 Task: Update the 'Innovation Summit' meeting invitation by adding a table with participant names and email addresses.
Action: Mouse moved to (16, 72)
Screenshot: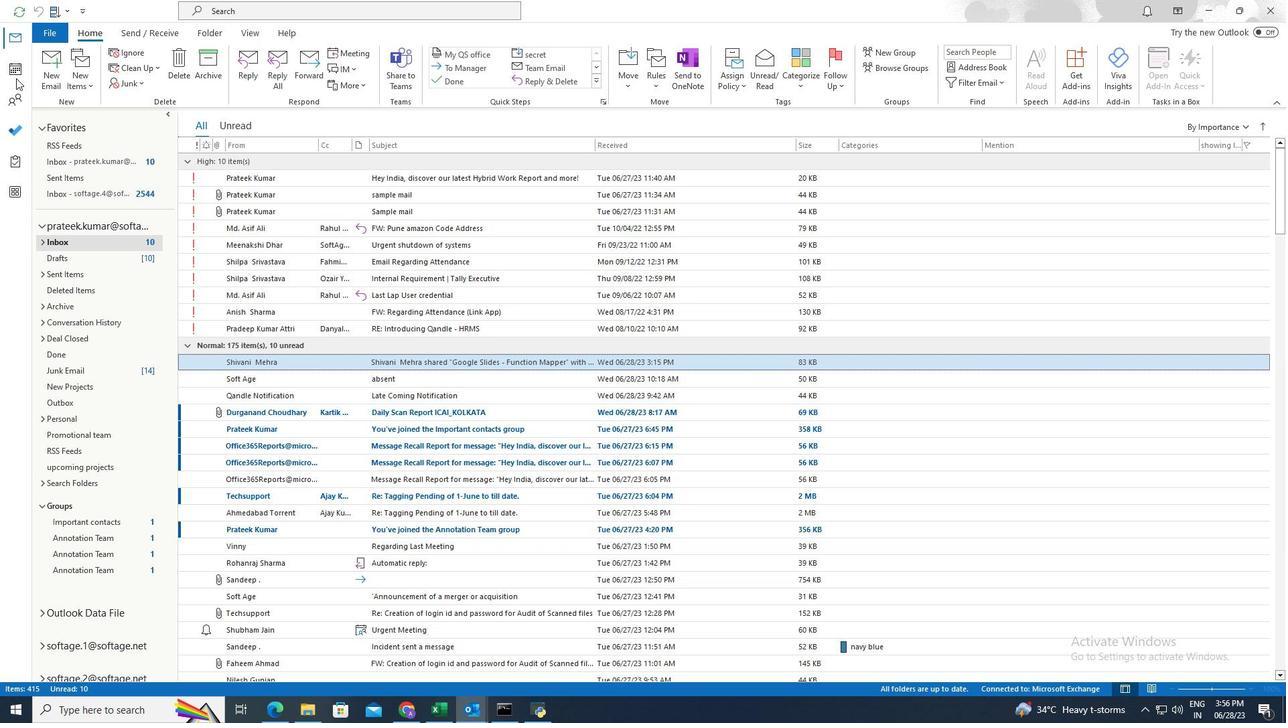 
Action: Mouse pressed left at (16, 72)
Screenshot: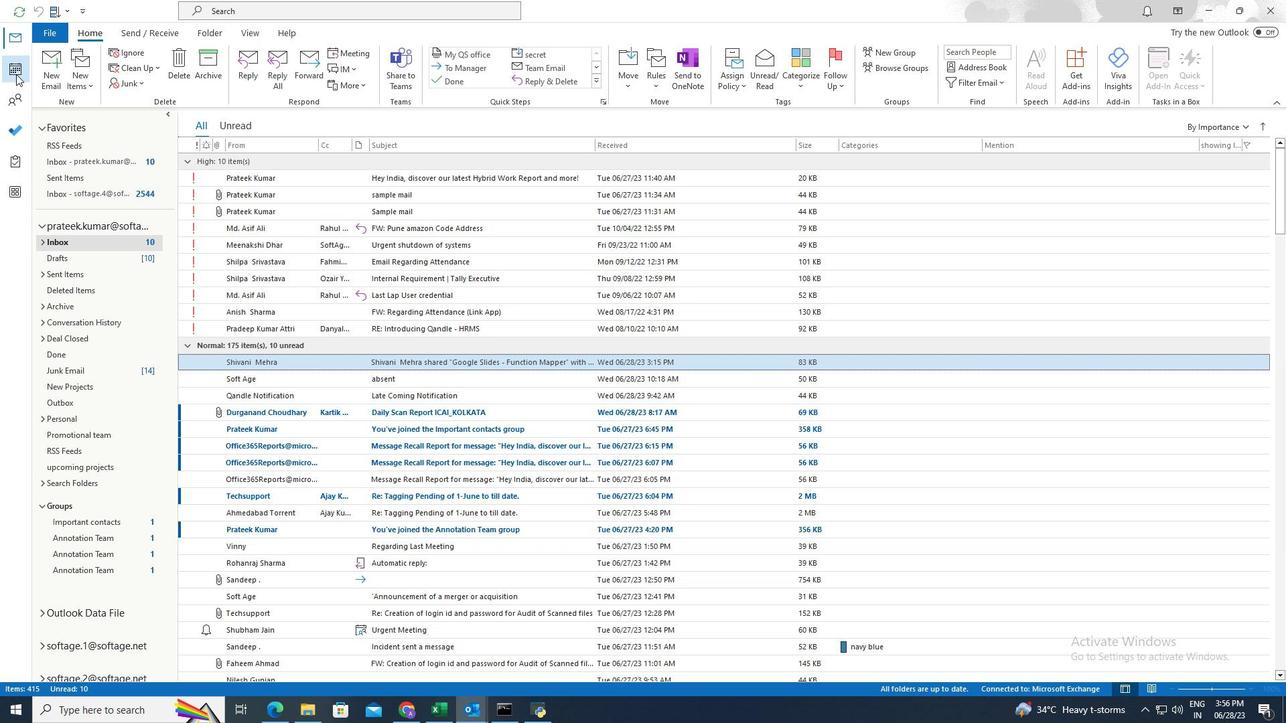 
Action: Mouse moved to (274, 6)
Screenshot: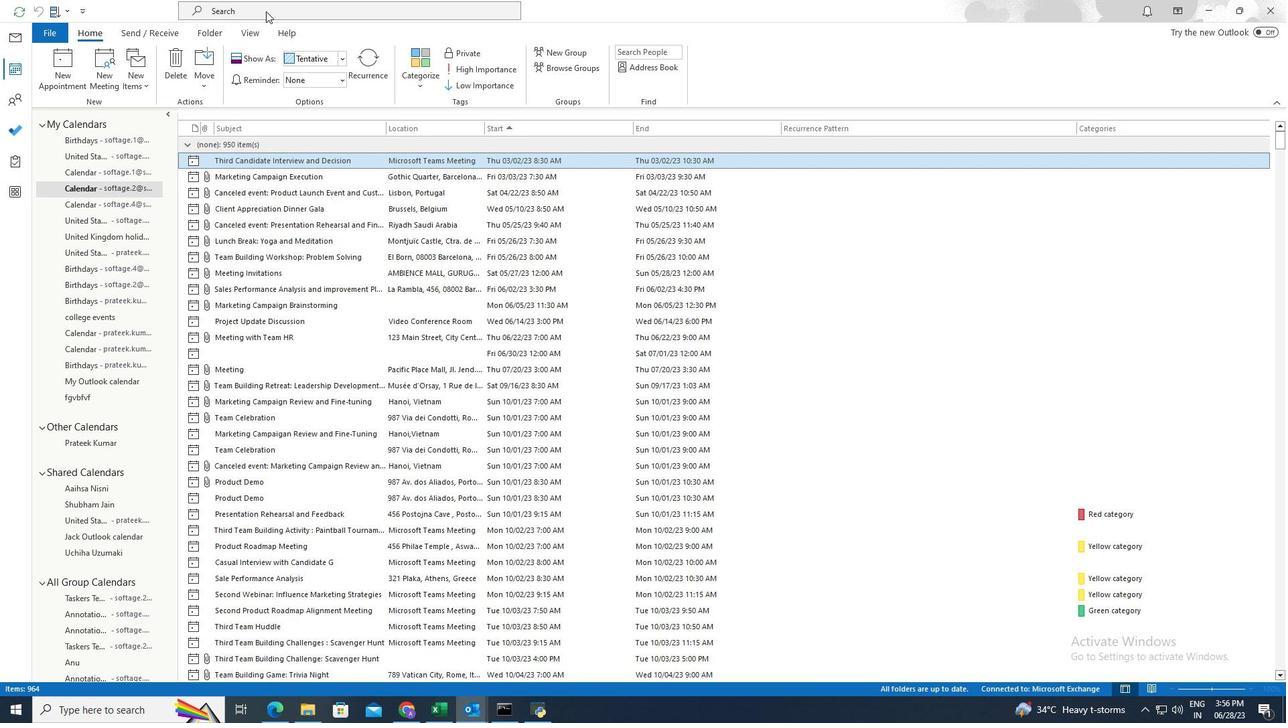 
Action: Mouse pressed left at (274, 6)
Screenshot: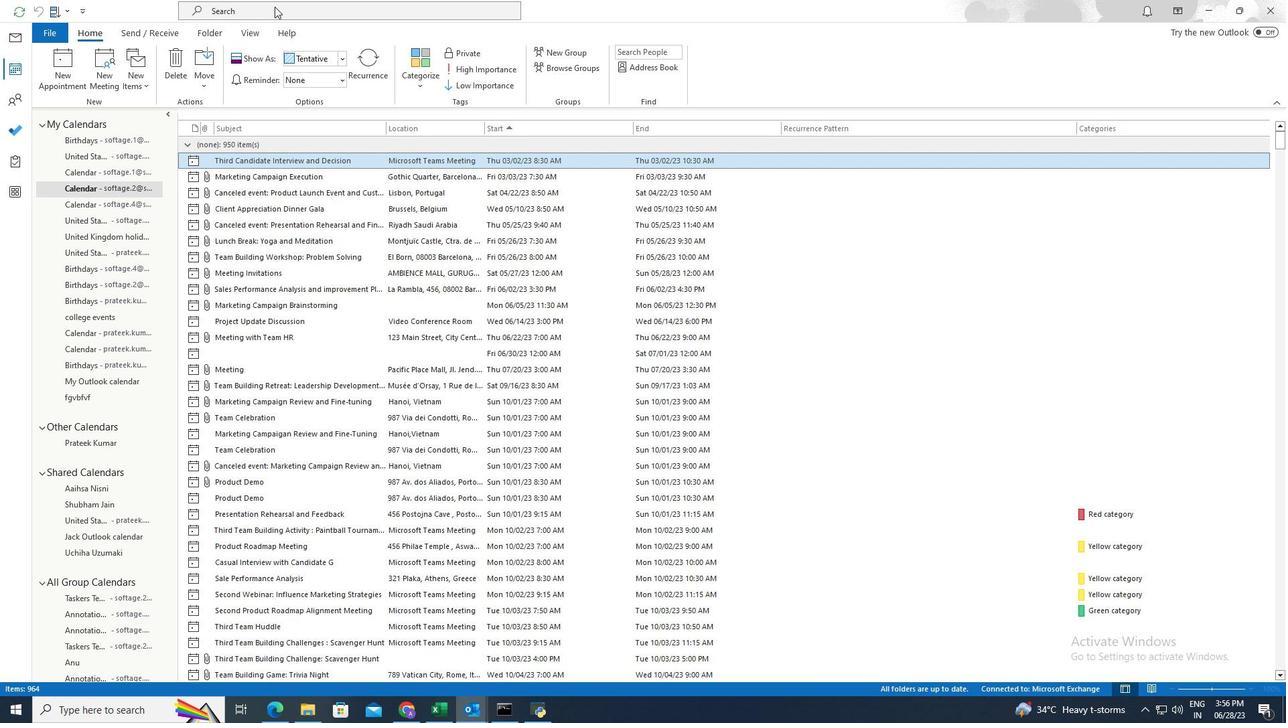 
Action: Mouse moved to (274, 8)
Screenshot: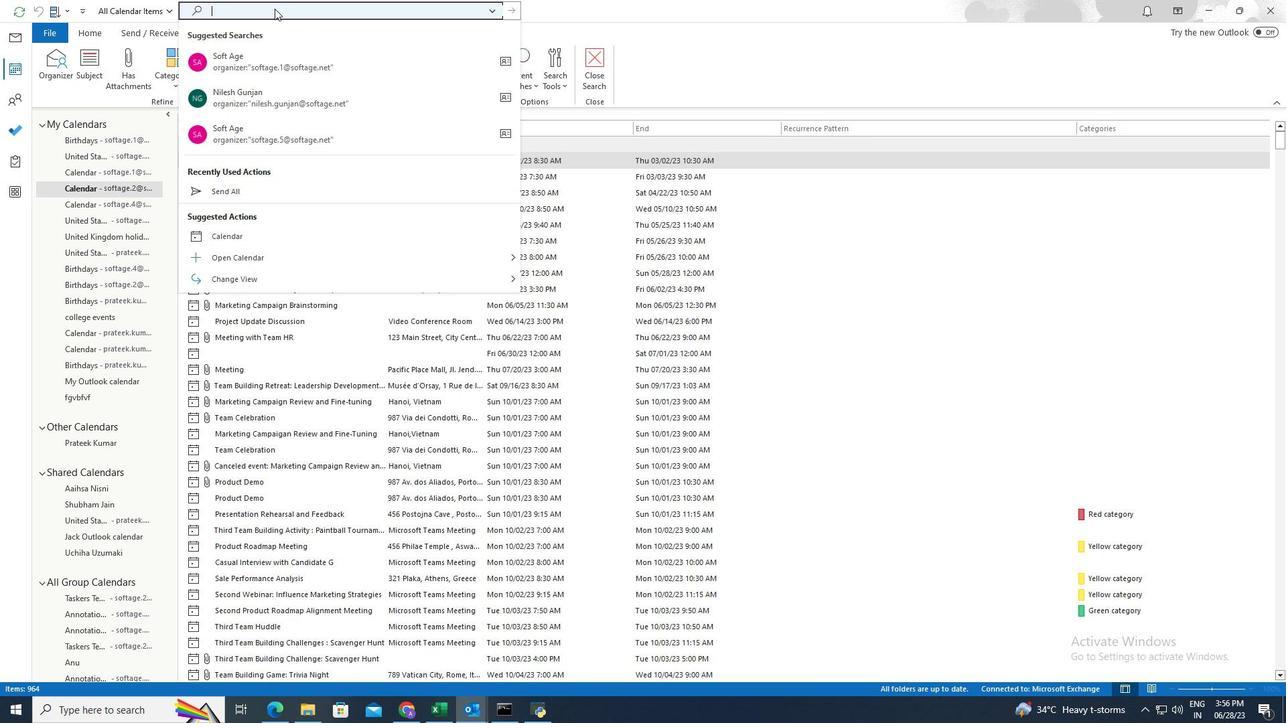 
Action: Key pressed <Key.shift>inn<Key.backspace><Key.backspace><Key.backspace><Key.shift>Innovation<Key.space><Key.shift>Summit<Key.enter>
Screenshot: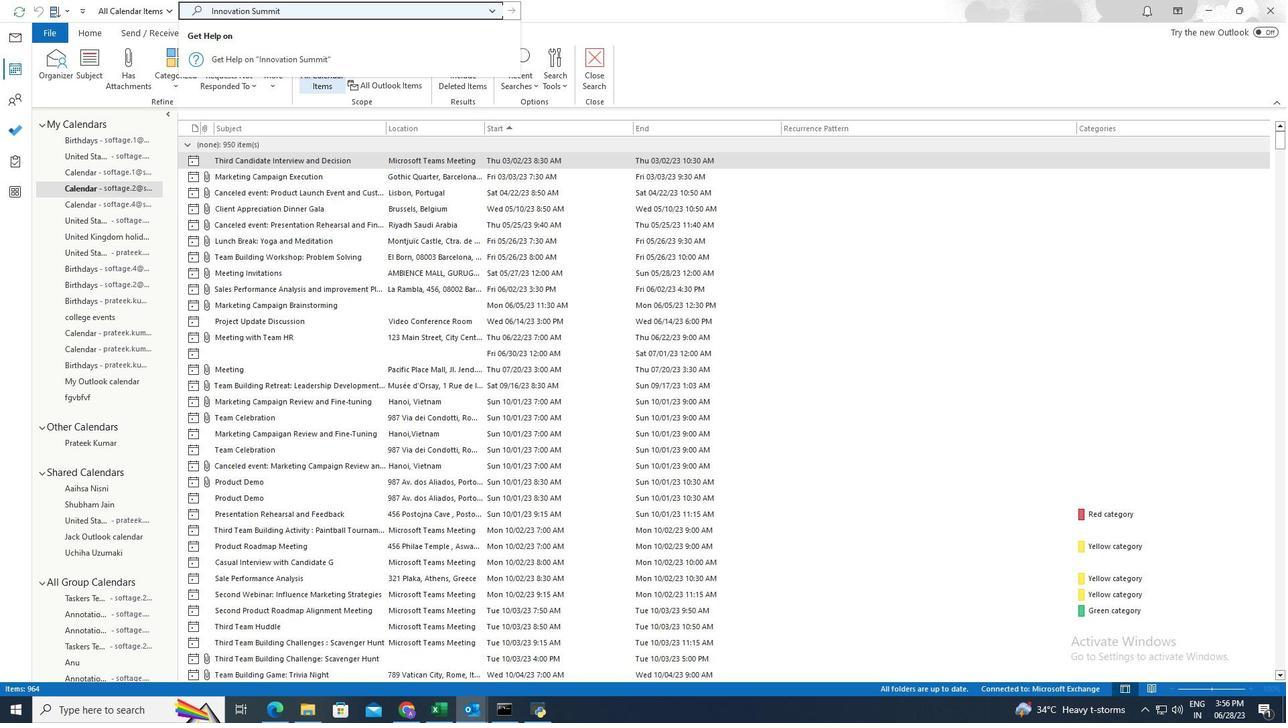 
Action: Mouse moved to (365, 168)
Screenshot: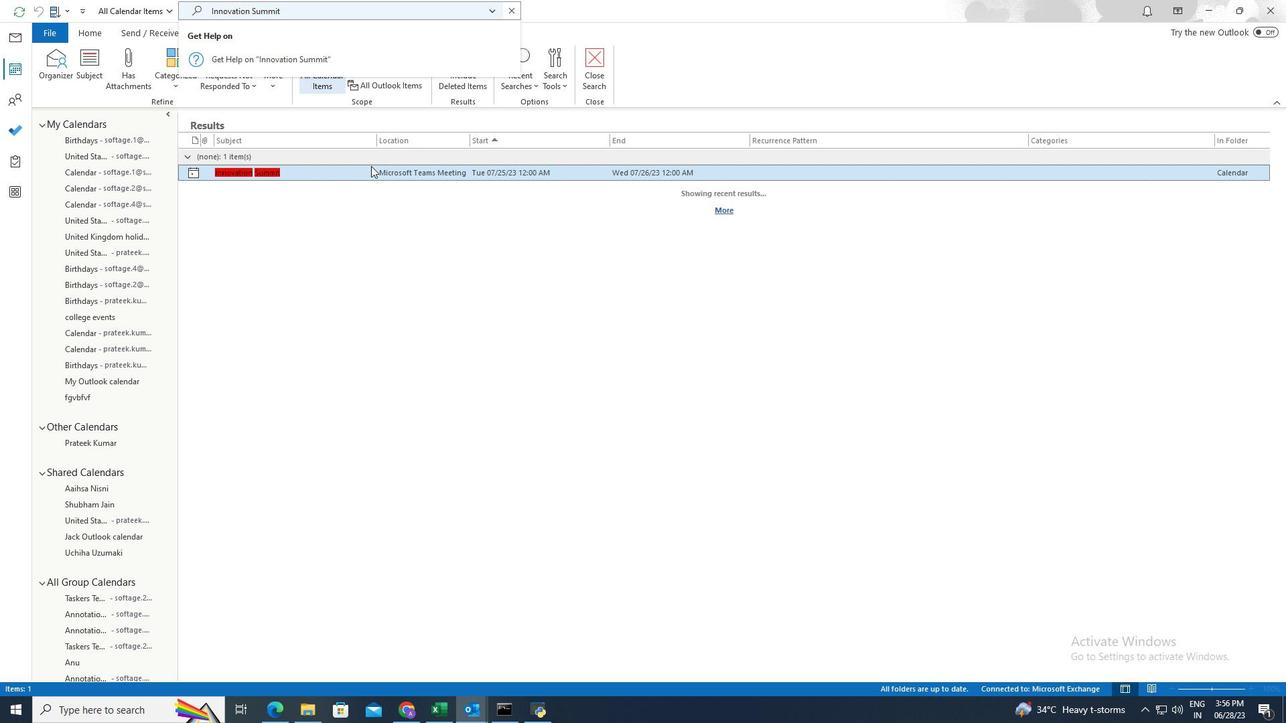 
Action: Mouse pressed left at (365, 168)
Screenshot: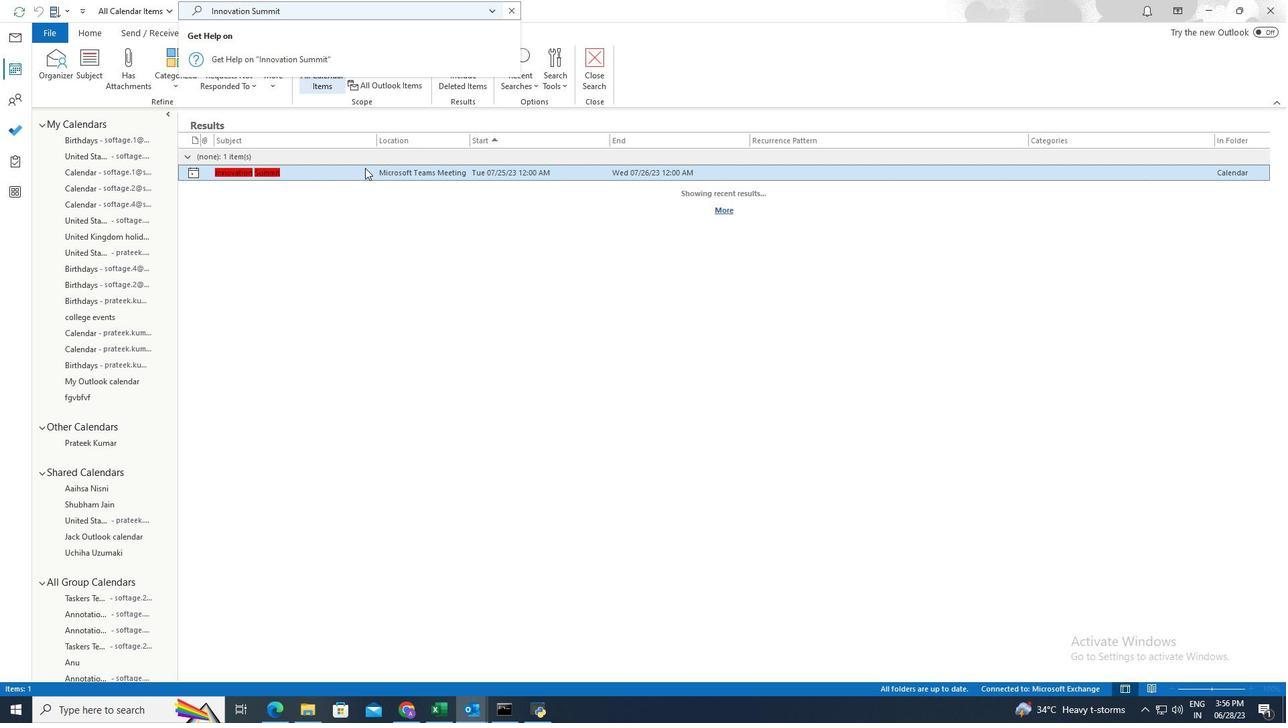 
Action: Mouse moved to (364, 170)
Screenshot: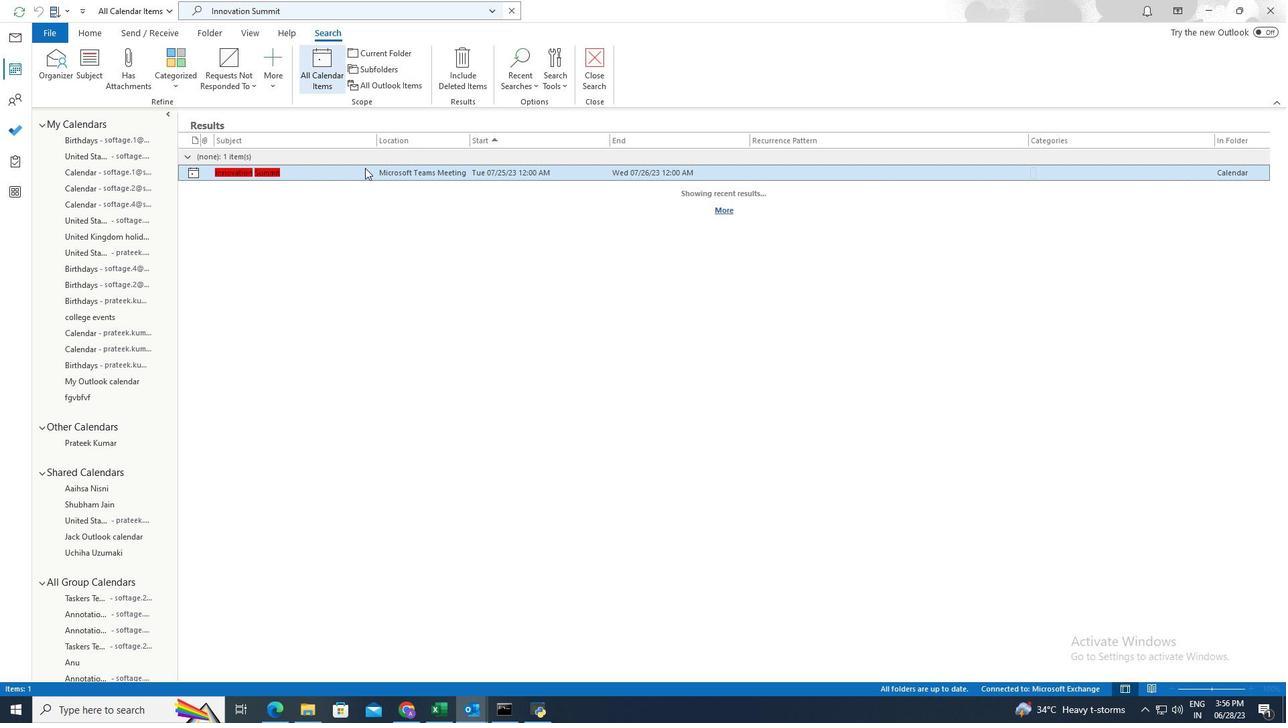 
Action: Mouse pressed left at (364, 170)
Screenshot: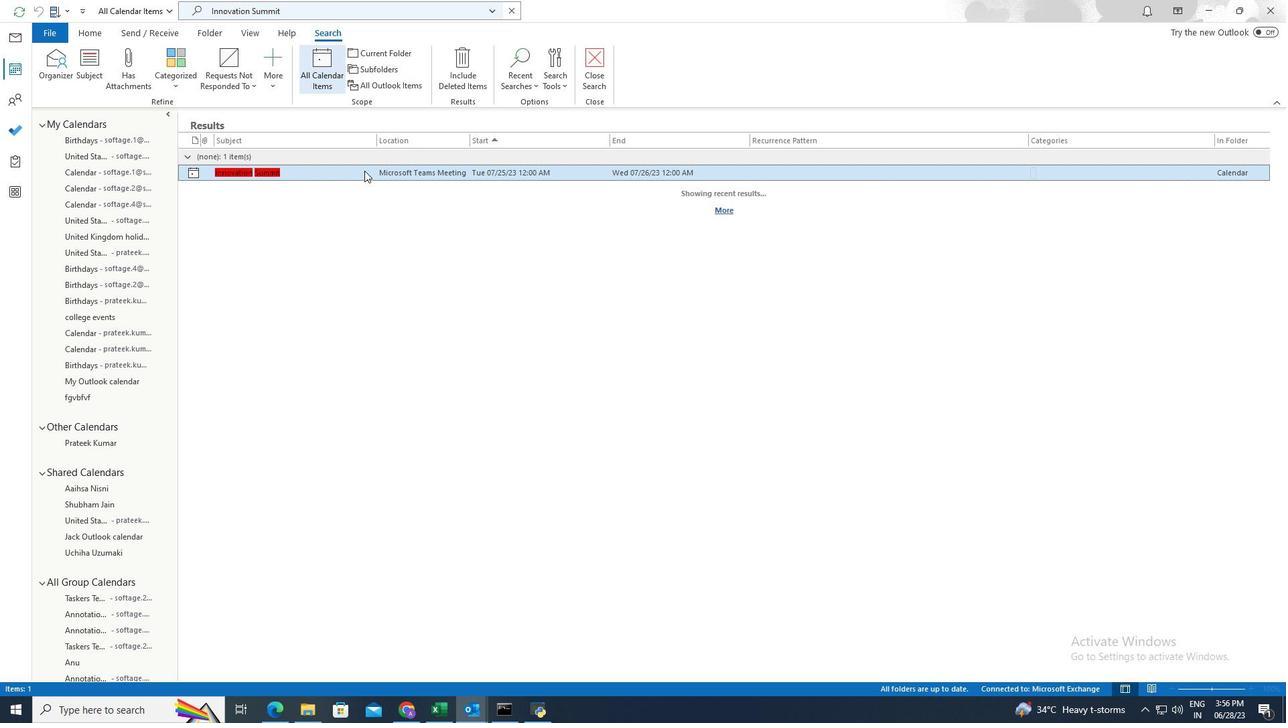 
Action: Mouse pressed left at (364, 170)
Screenshot: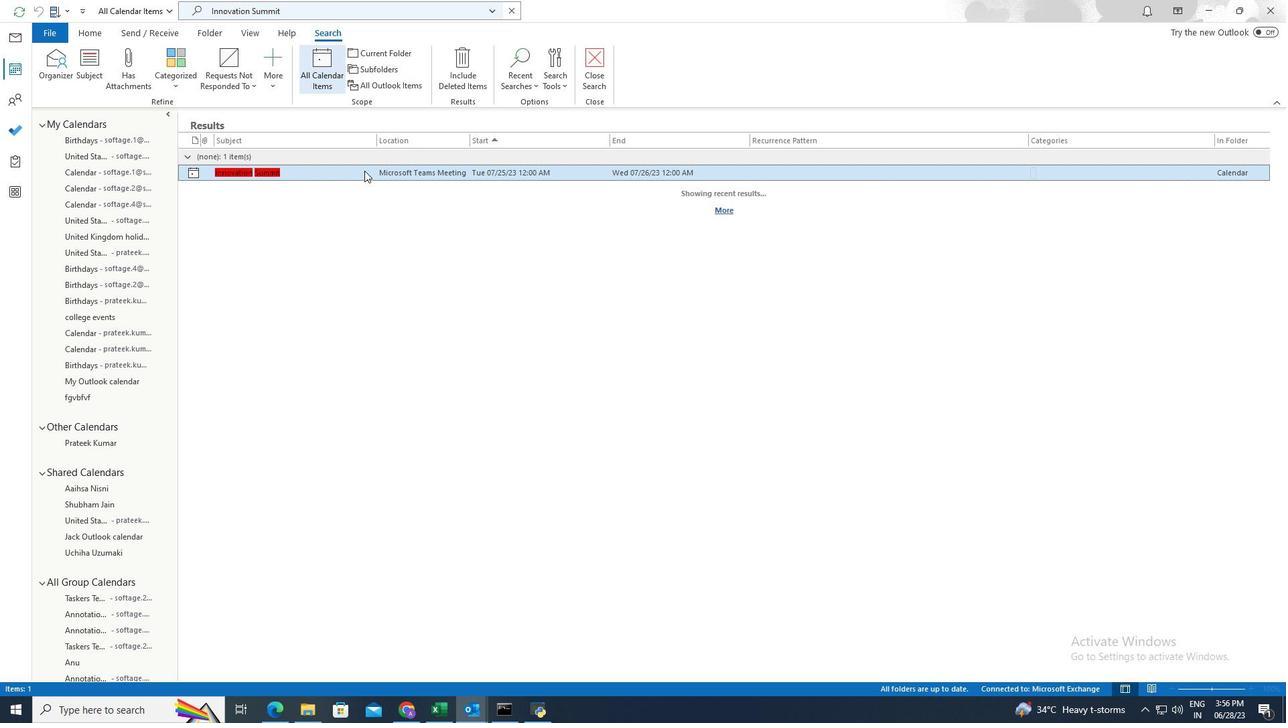
Action: Mouse moved to (402, 159)
Screenshot: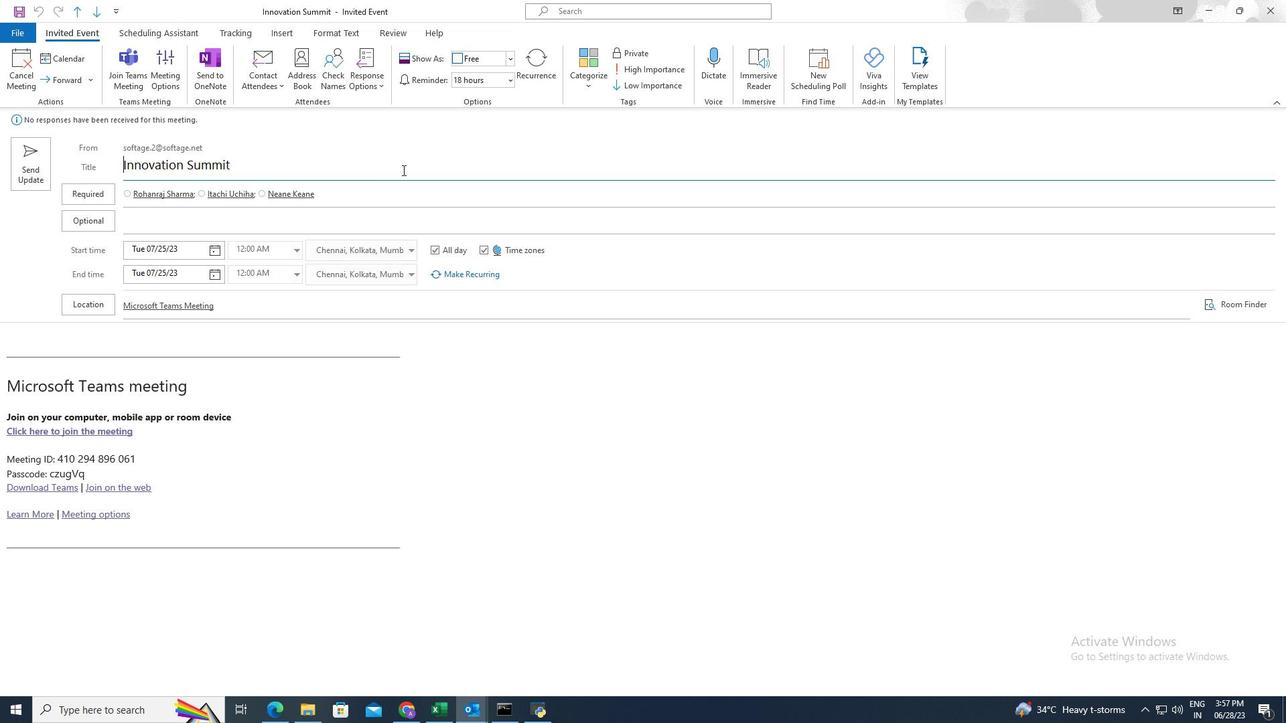 
Action: Mouse pressed left at (402, 159)
Screenshot: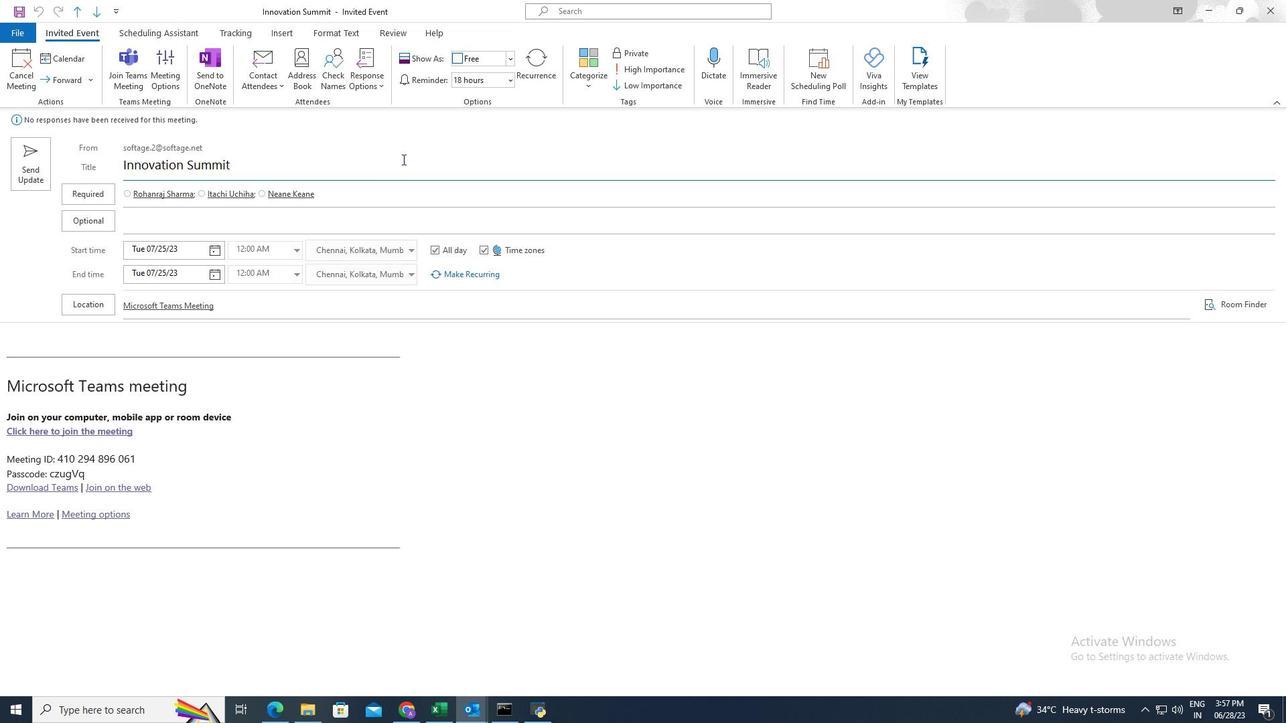 
Action: Mouse moved to (285, 32)
Screenshot: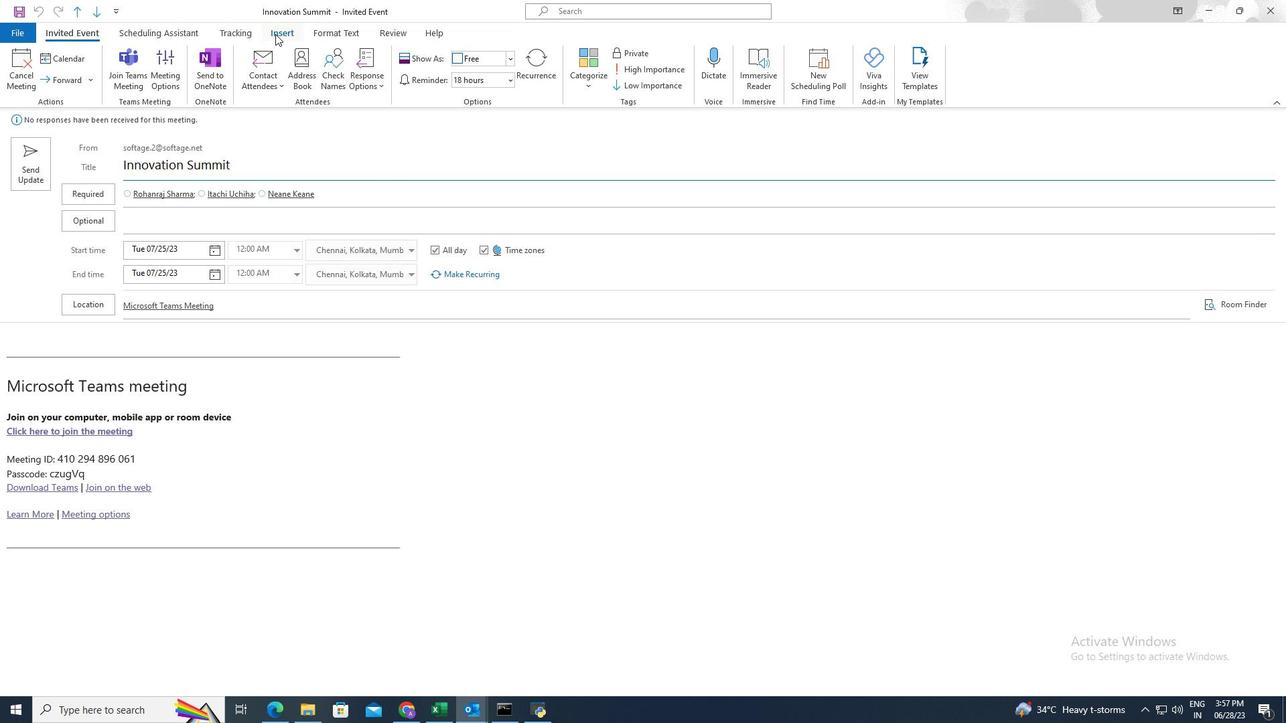 
Action: Mouse pressed left at (285, 32)
Screenshot: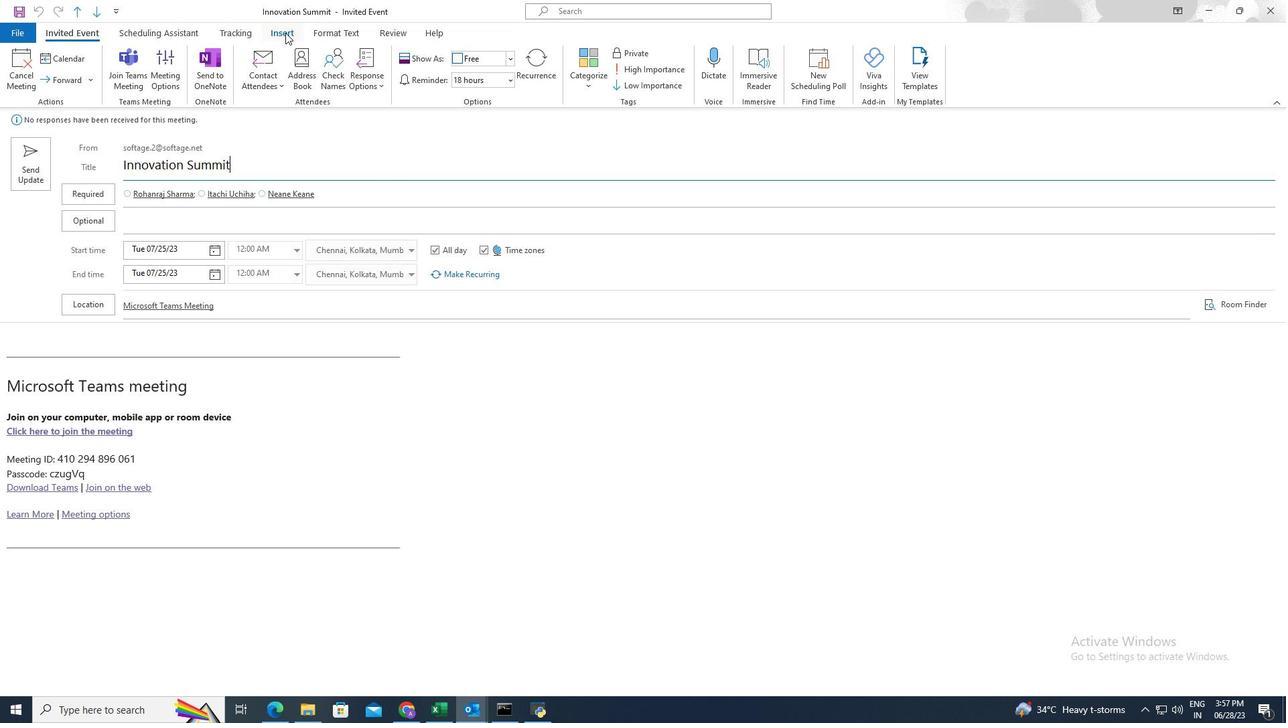 
Action: Mouse moved to (449, 535)
Screenshot: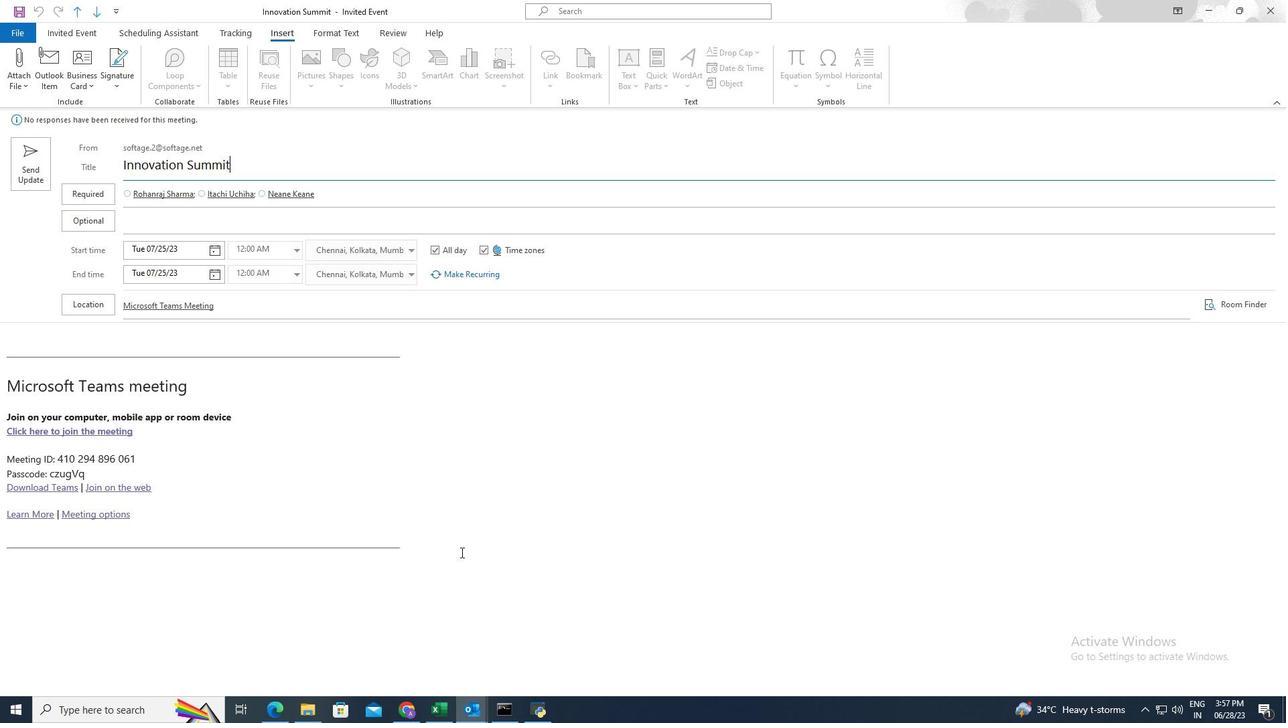 
Action: Mouse pressed left at (449, 535)
Screenshot: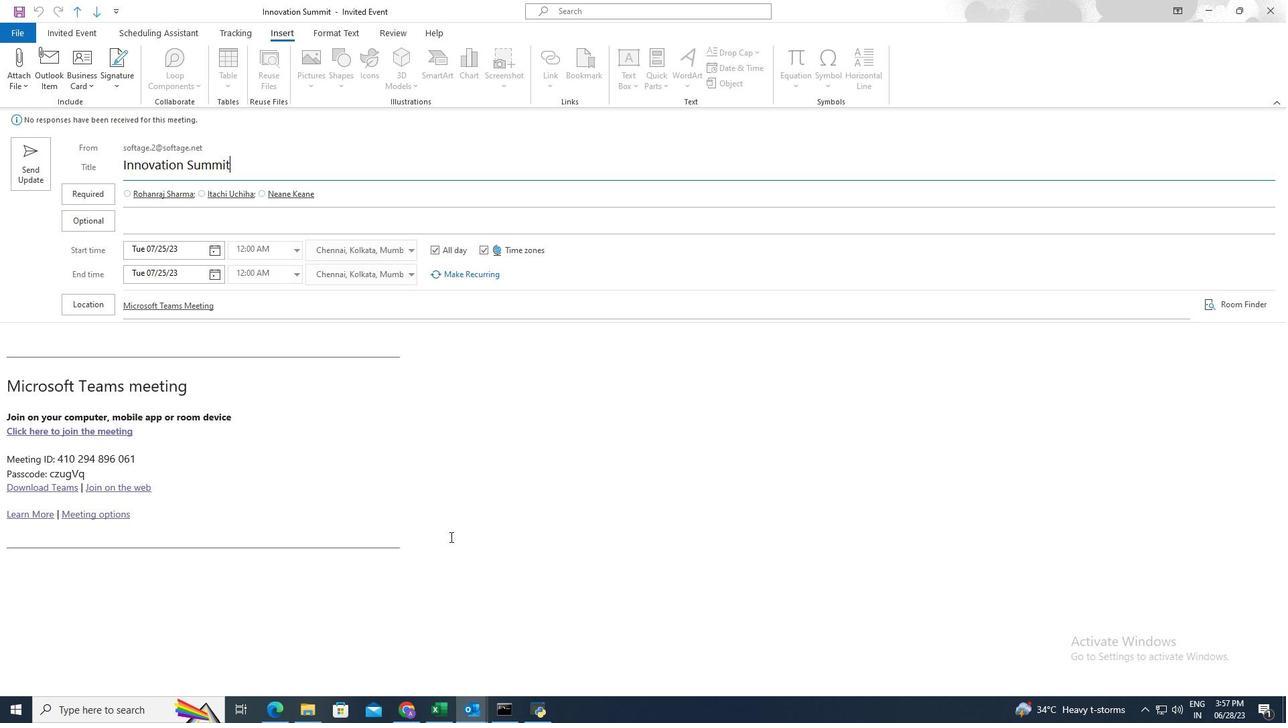 
Action: Mouse moved to (228, 56)
Screenshot: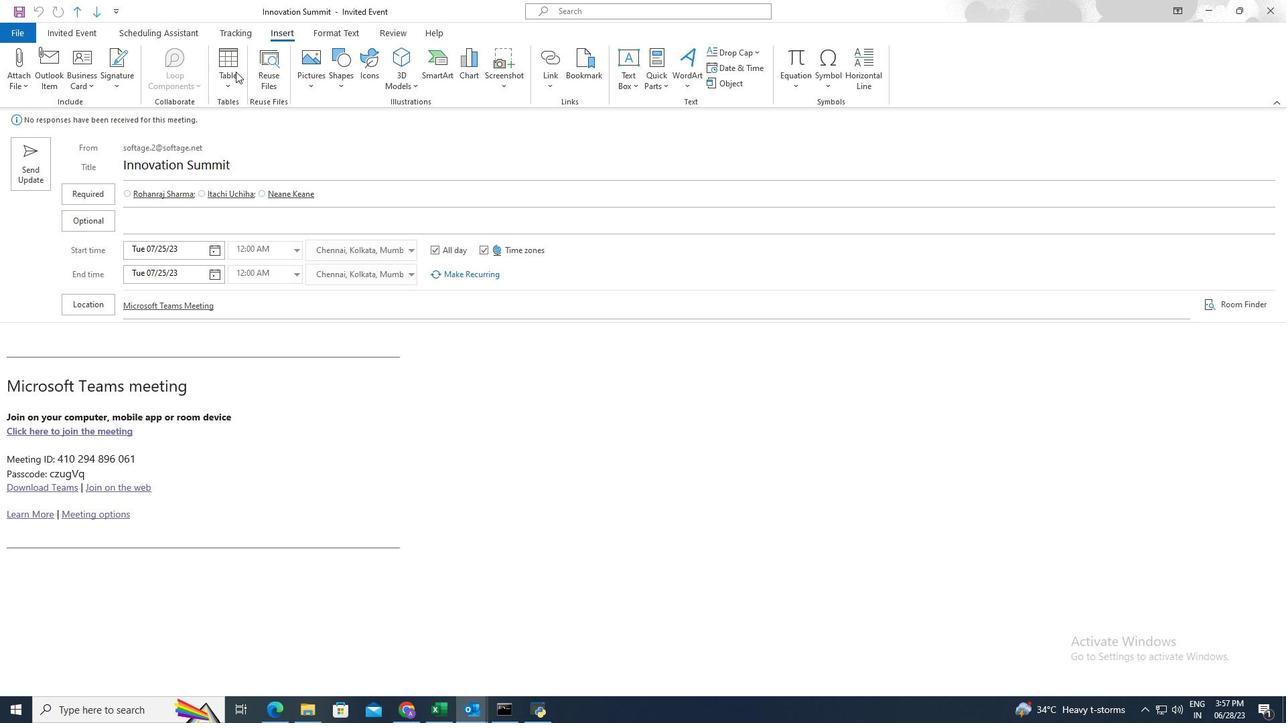 
Action: Mouse pressed left at (228, 56)
Screenshot: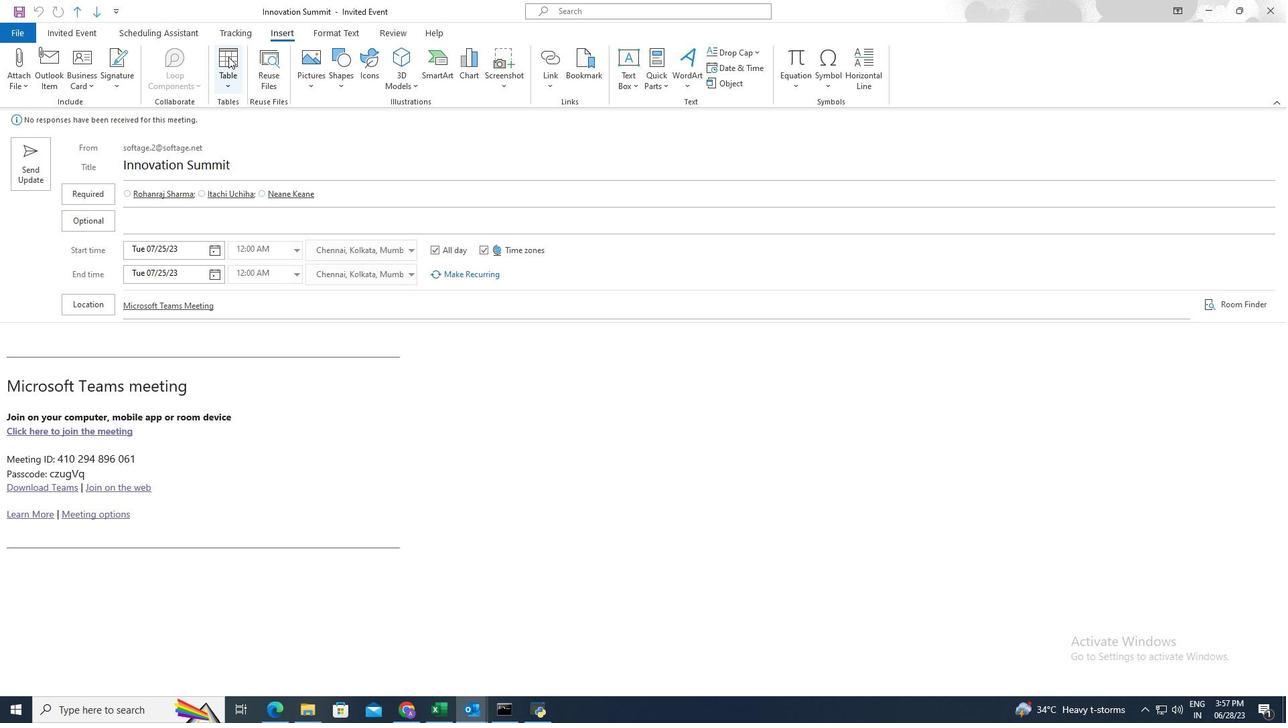 
Action: Mouse moved to (251, 146)
Screenshot: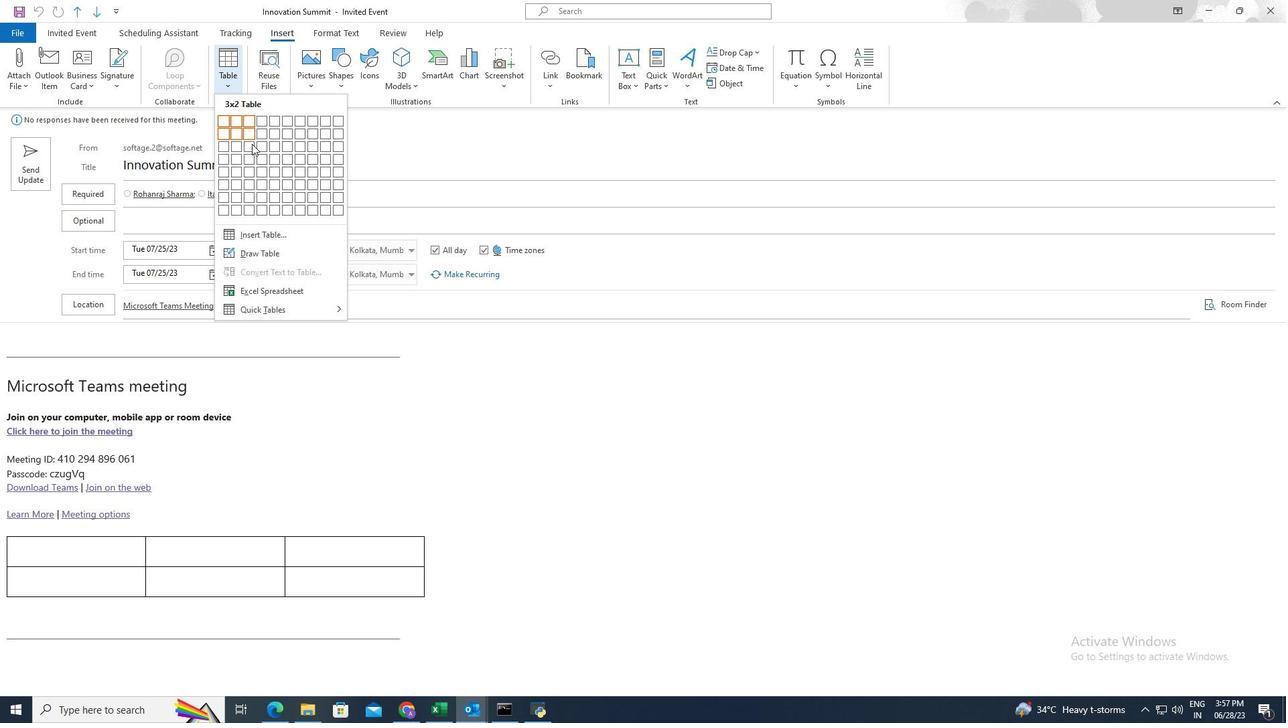 
Action: Mouse pressed left at (251, 146)
Screenshot: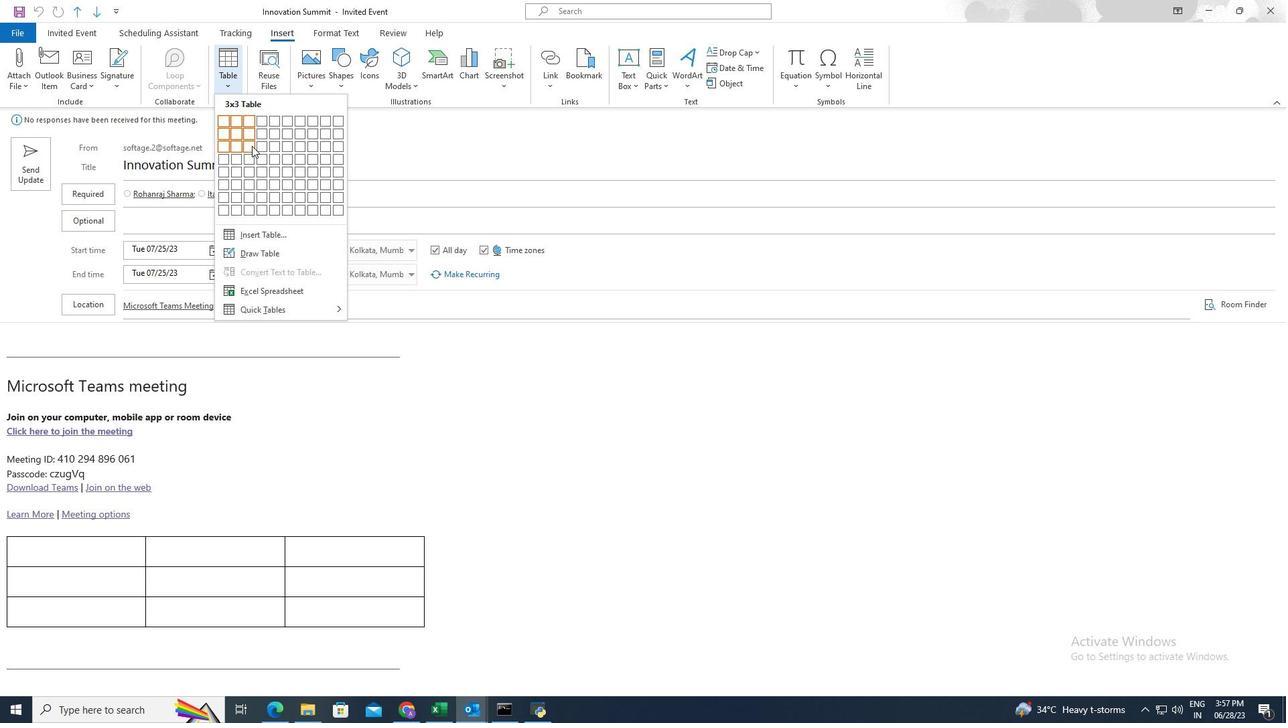 
Action: Mouse moved to (74, 546)
Screenshot: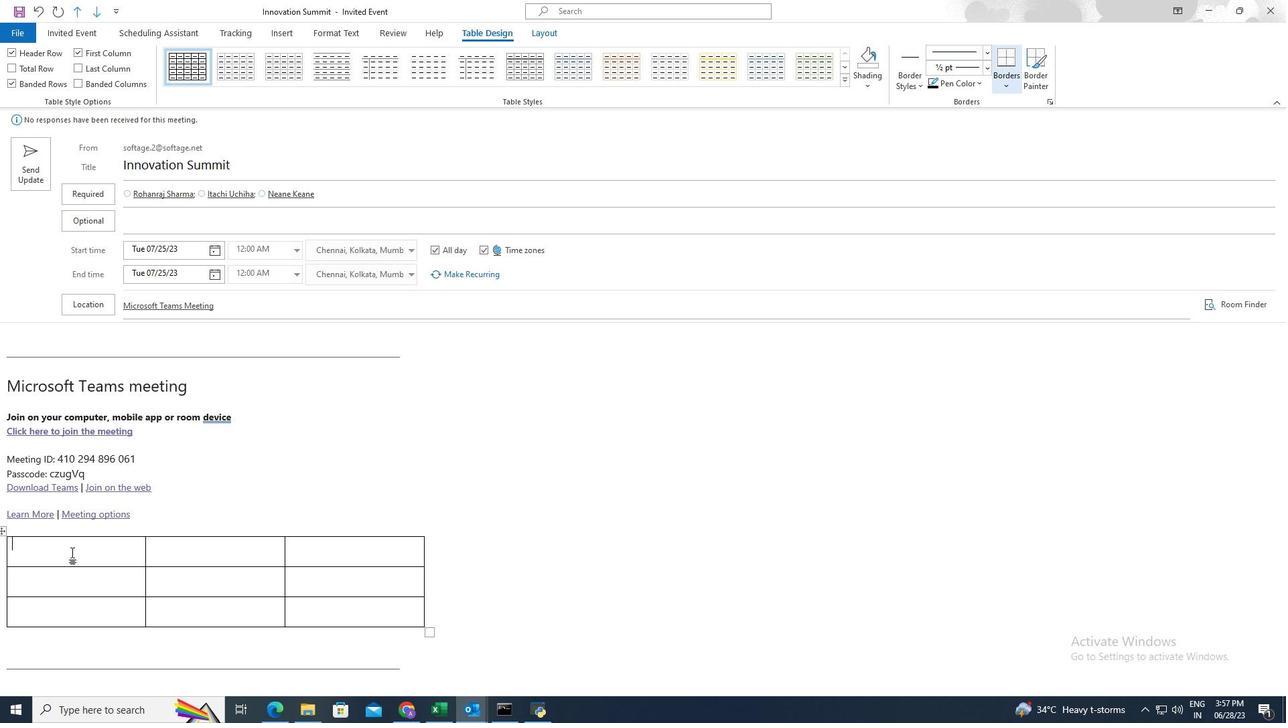 
Action: Mouse pressed left at (74, 546)
Screenshot: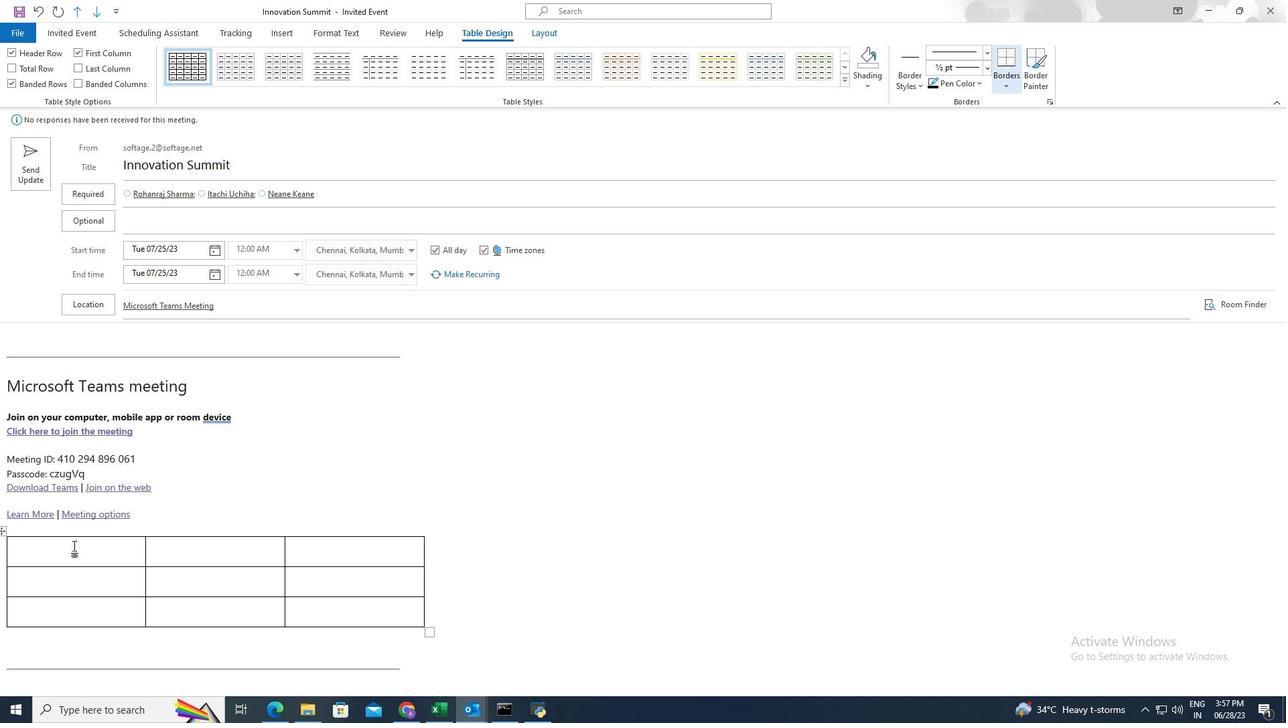 
Action: Key pressed <Key.shift>Piyush<Key.space><Key.shift>Bhardwajini
Screenshot: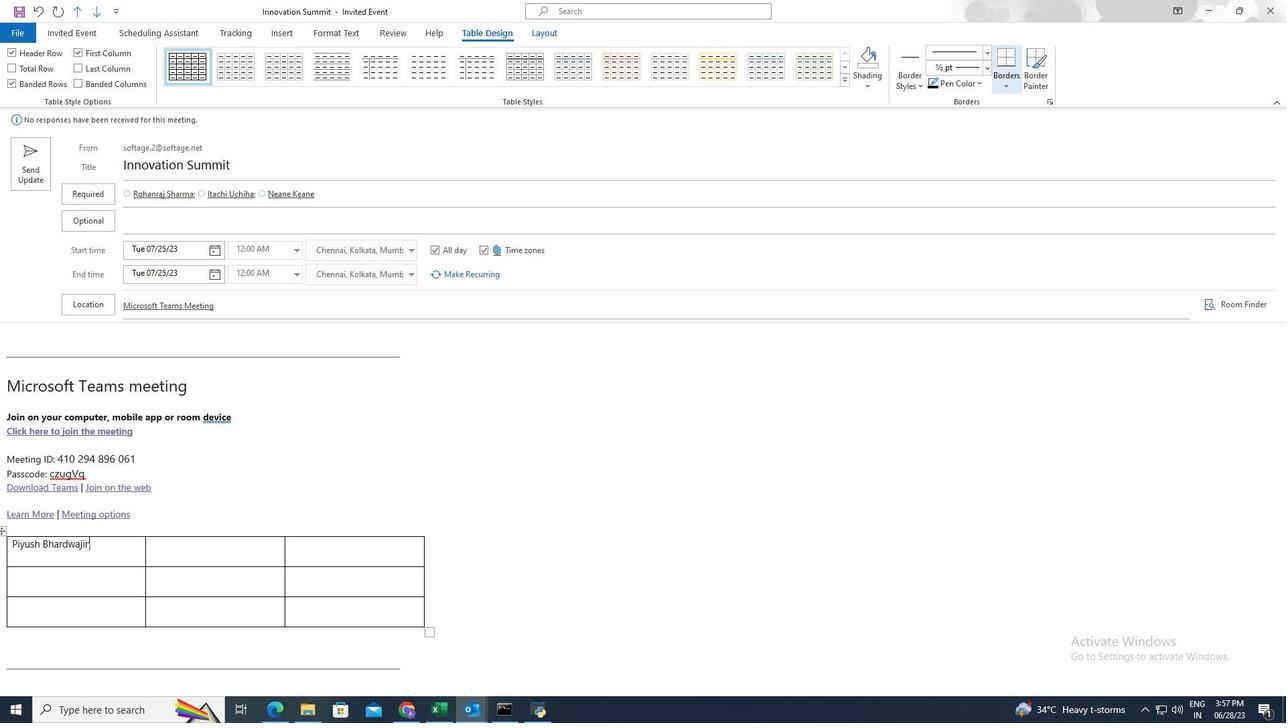 
Action: Mouse moved to (82, 578)
Screenshot: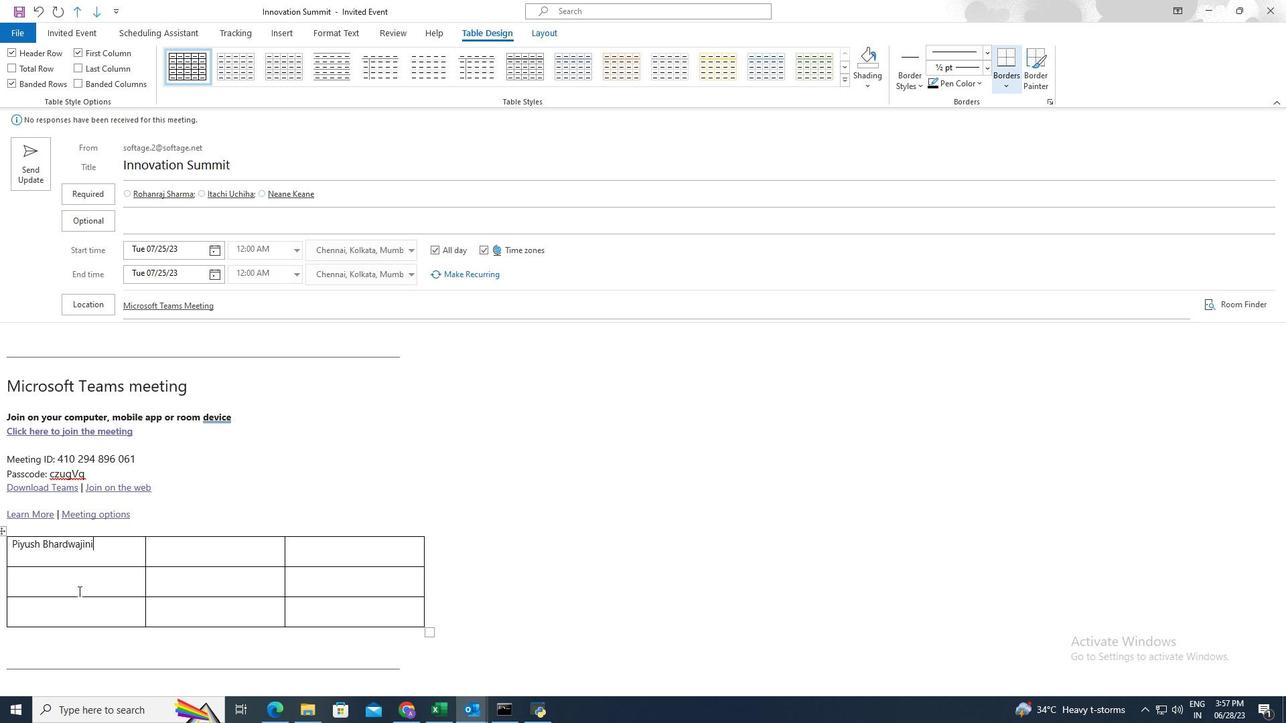 
Action: Mouse pressed left at (82, 578)
Screenshot: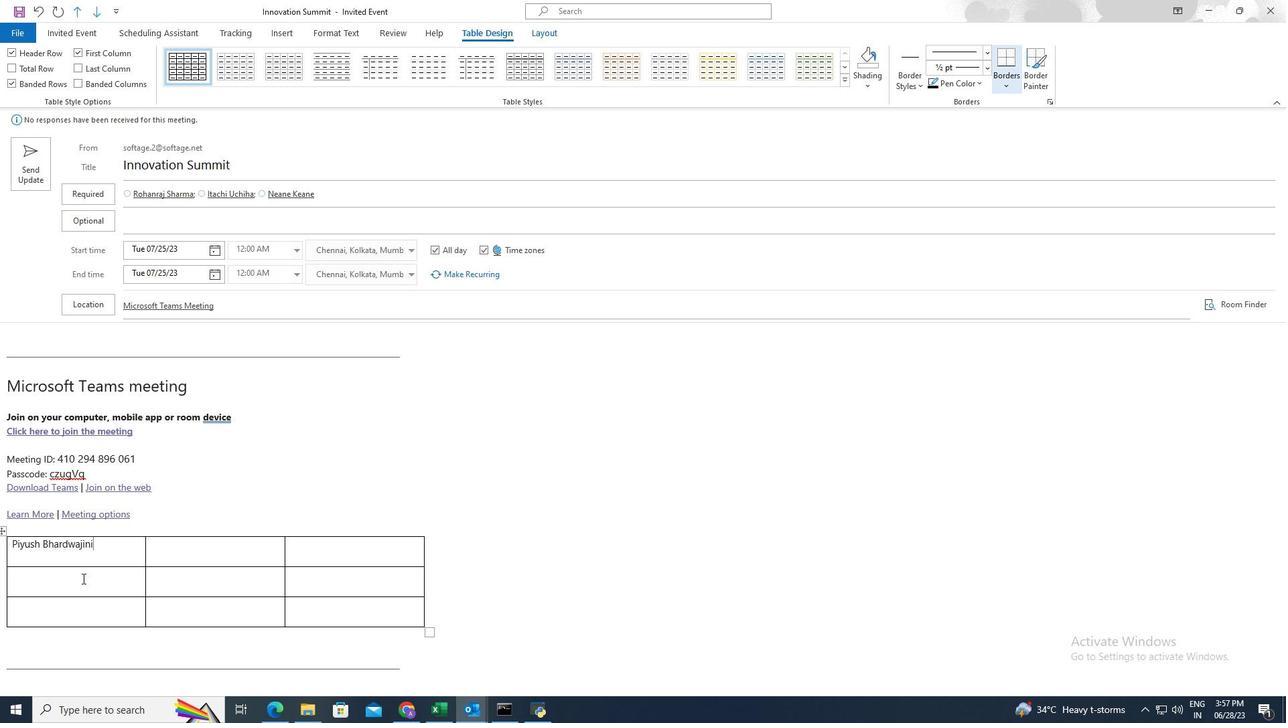 
Action: Key pressed <Key.shift><Key.shift><Key.shift><Key.shift><Key.shift><Key.shift><Key.shift><Key.shift><Key.shift><Key.shift><Key.shift><Key.shift><Key.shift><Key.shift><Key.shift><Key.shift><Key.shift><Key.shift>Rho<Key.backspace><Key.backspace>ohanraj<Key.space><Key.shift>Sharma
Screenshot: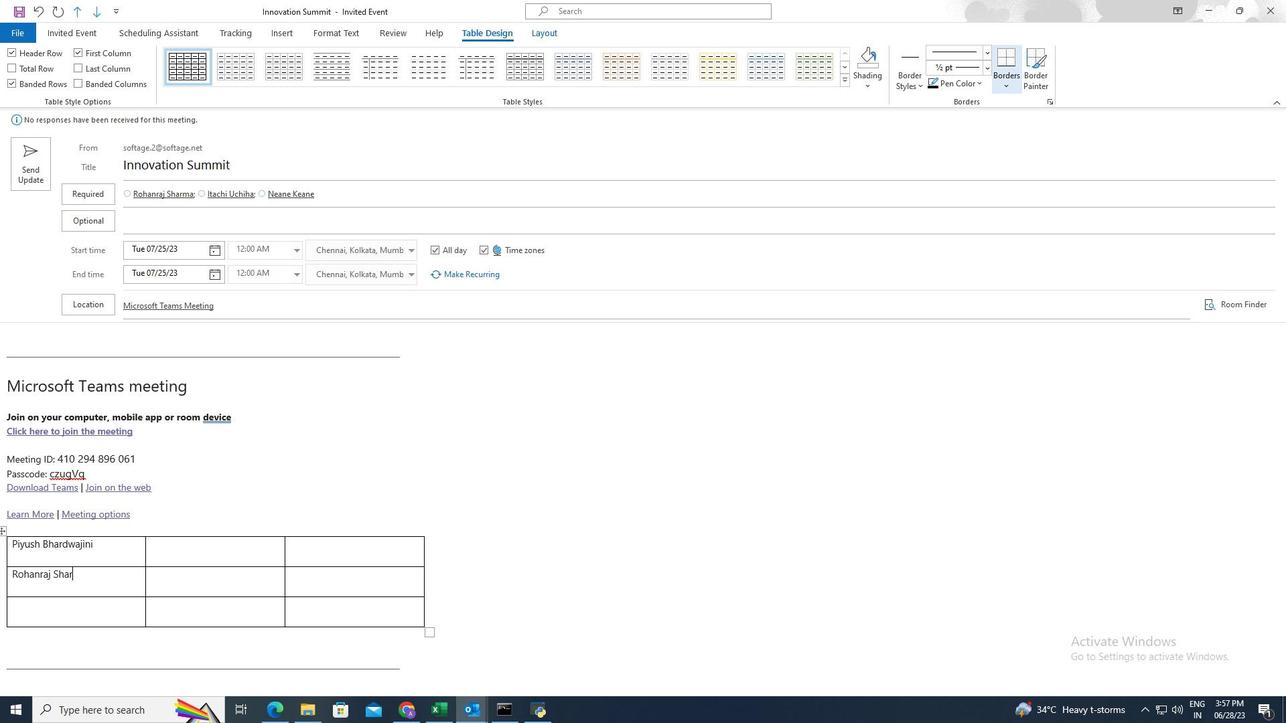 
Action: Mouse moved to (190, 548)
Screenshot: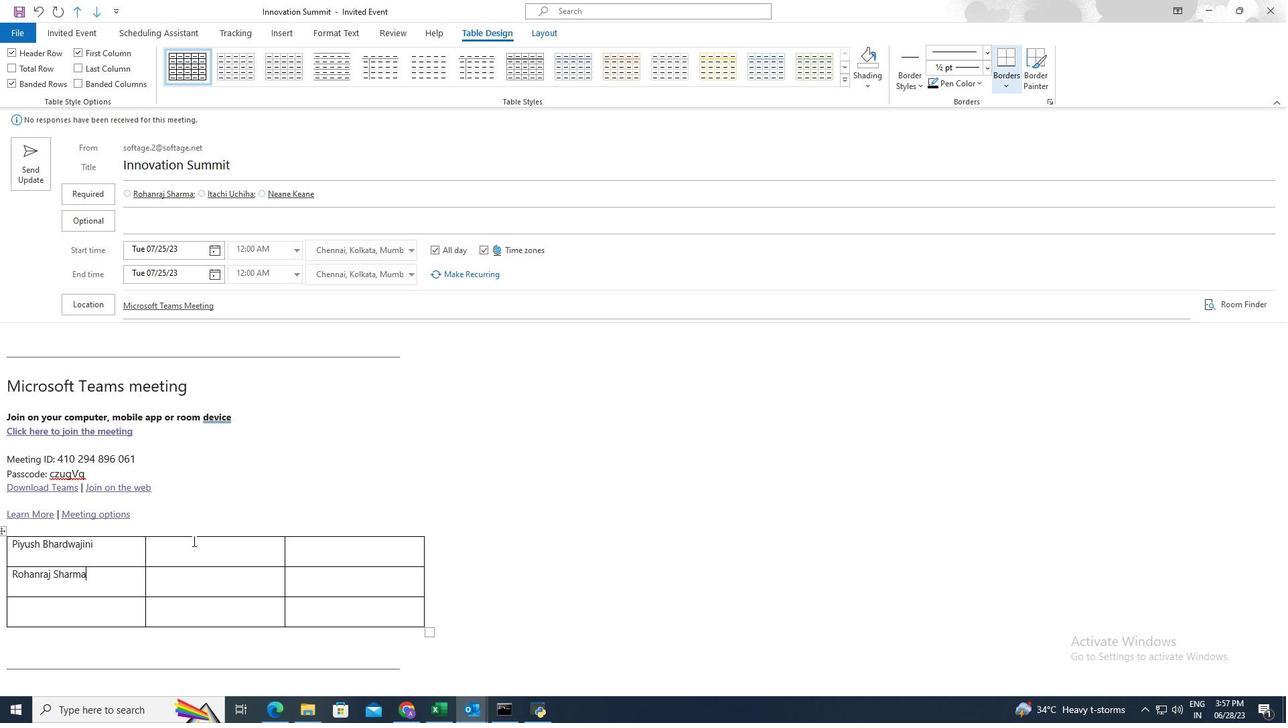 
Action: Mouse pressed left at (190, 548)
Screenshot: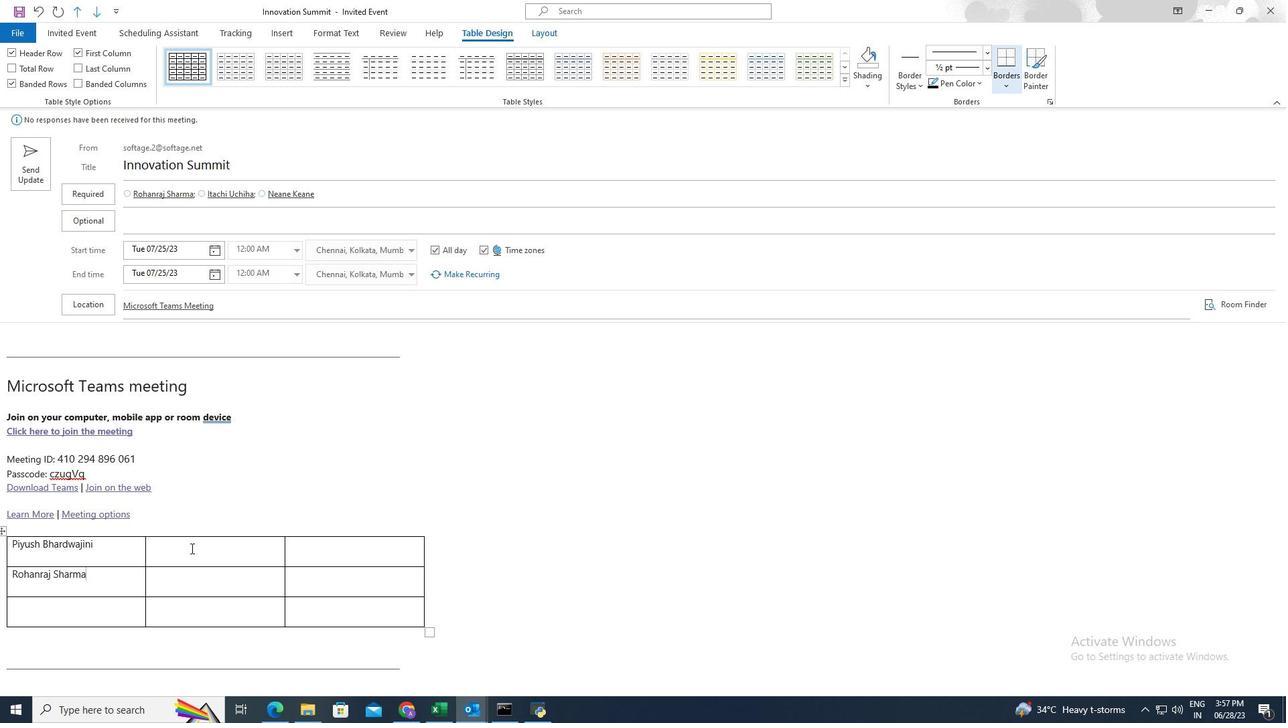 
Action: Key pressed <Key.shift><Key.shift><Key.shift><Key.shift><Key.shift><Key.shift><Key.shift><Key.shift>piyush.bhardwag\<Key.backspace><Key.backspace>jini<Key.shift>@softage.net
Screenshot: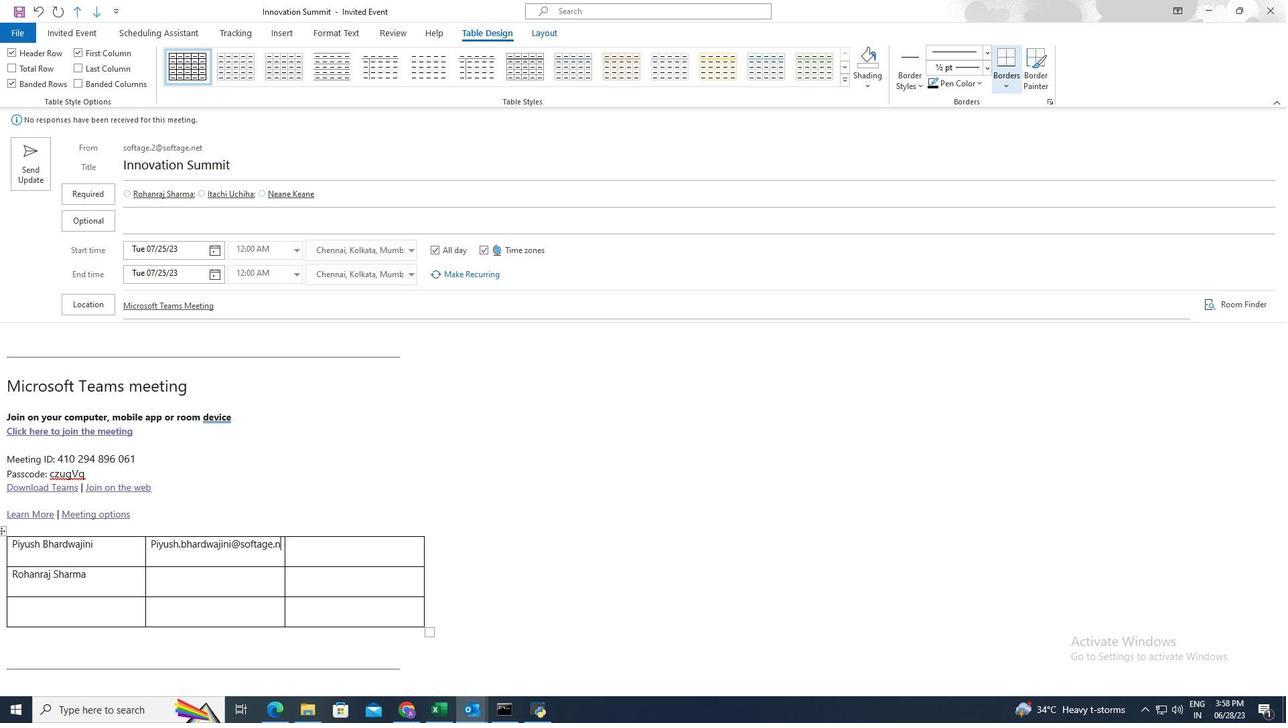 
Action: Mouse moved to (159, 578)
Screenshot: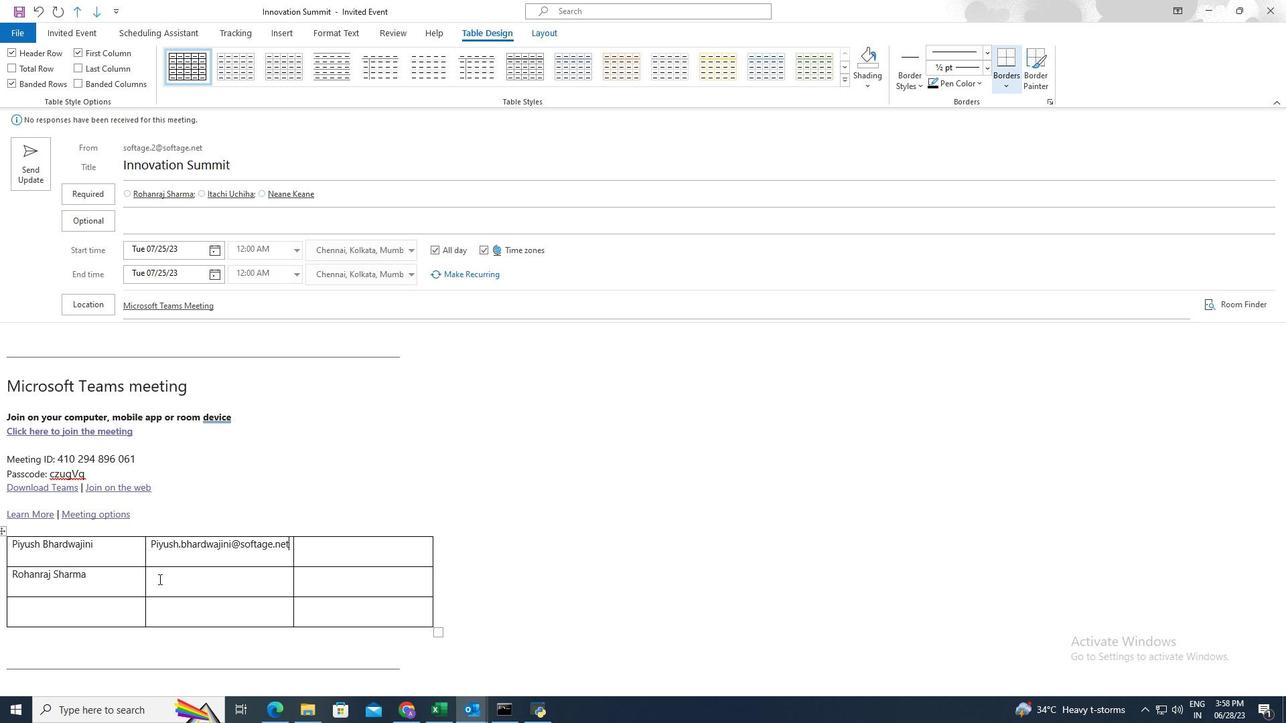 
Action: Mouse pressed left at (159, 578)
Screenshot: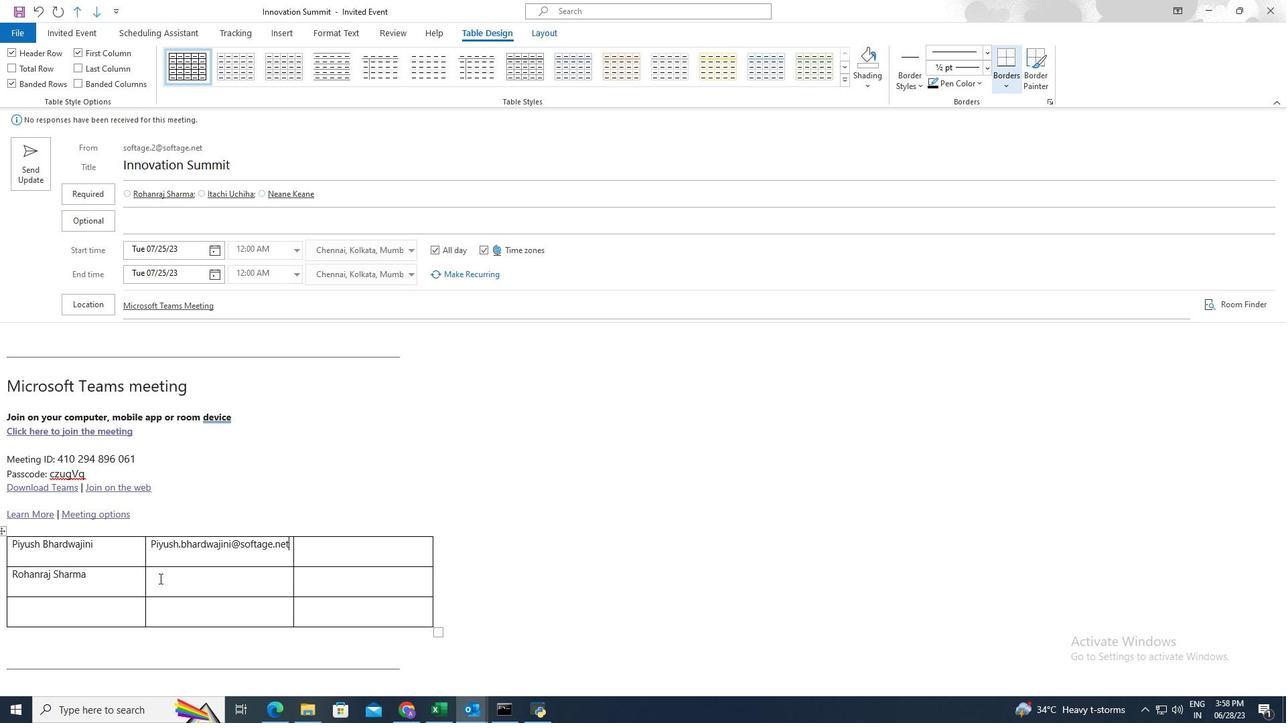 
Action: Key pressed rohanraj.shr<Key.backspace>arma<Key.shift>@softage.net
Screenshot: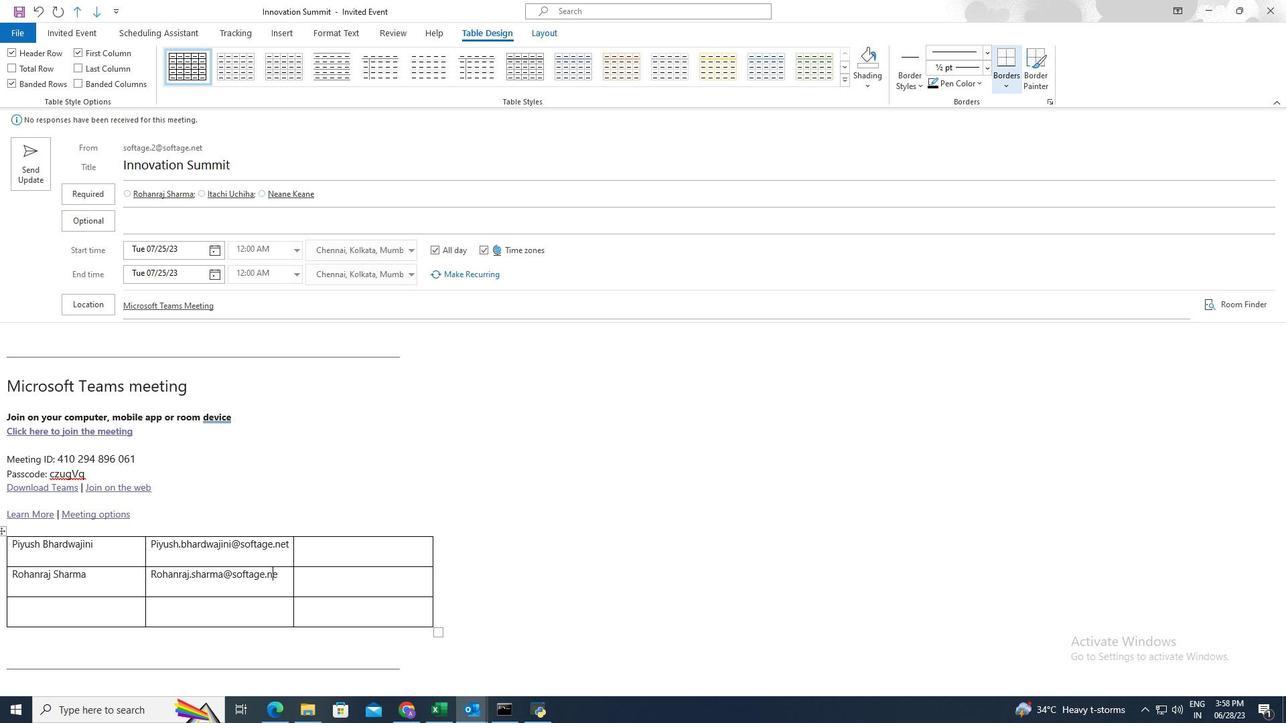 
Action: Mouse moved to (355, 549)
Screenshot: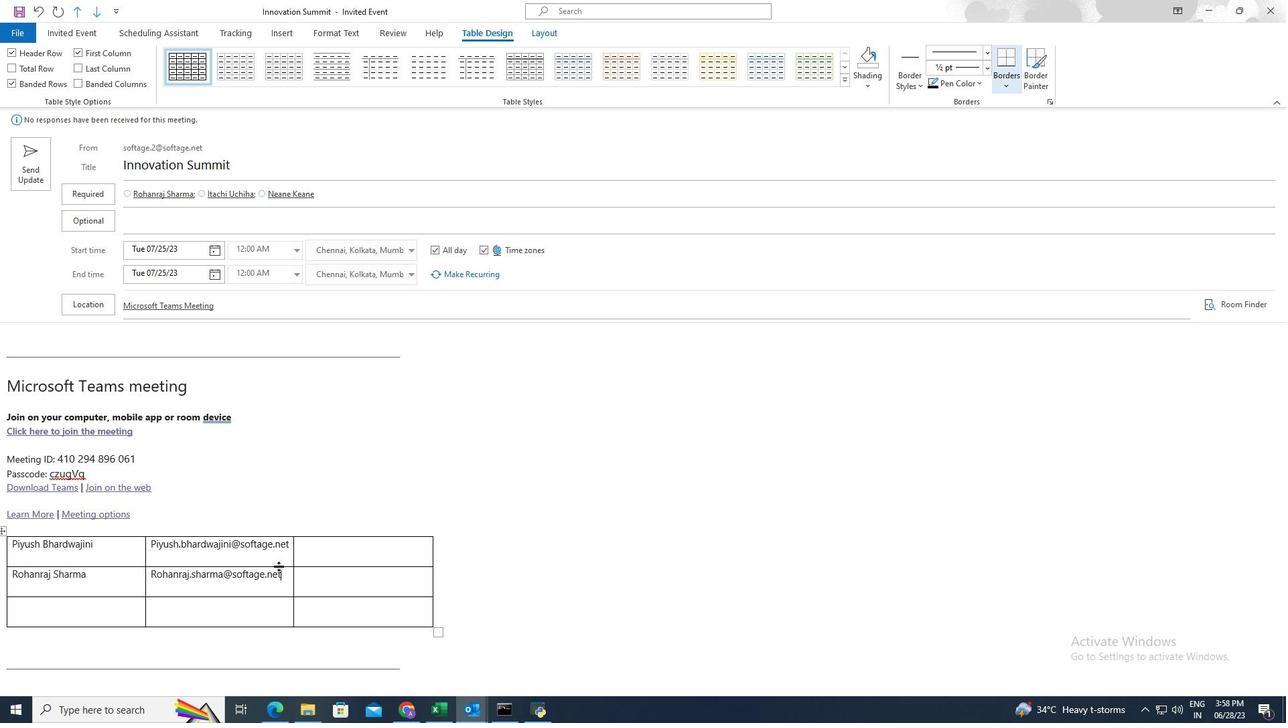 
Action: Mouse pressed left at (355, 549)
Screenshot: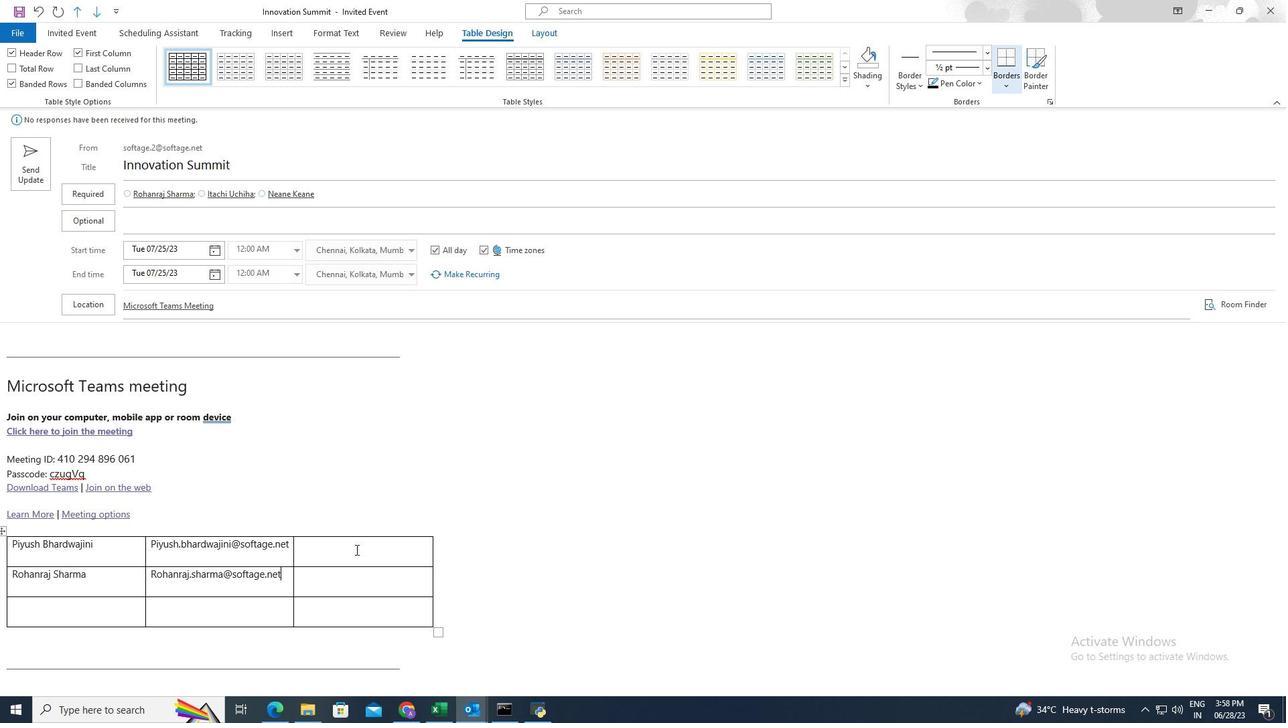 
Action: Mouse moved to (355, 547)
Screenshot: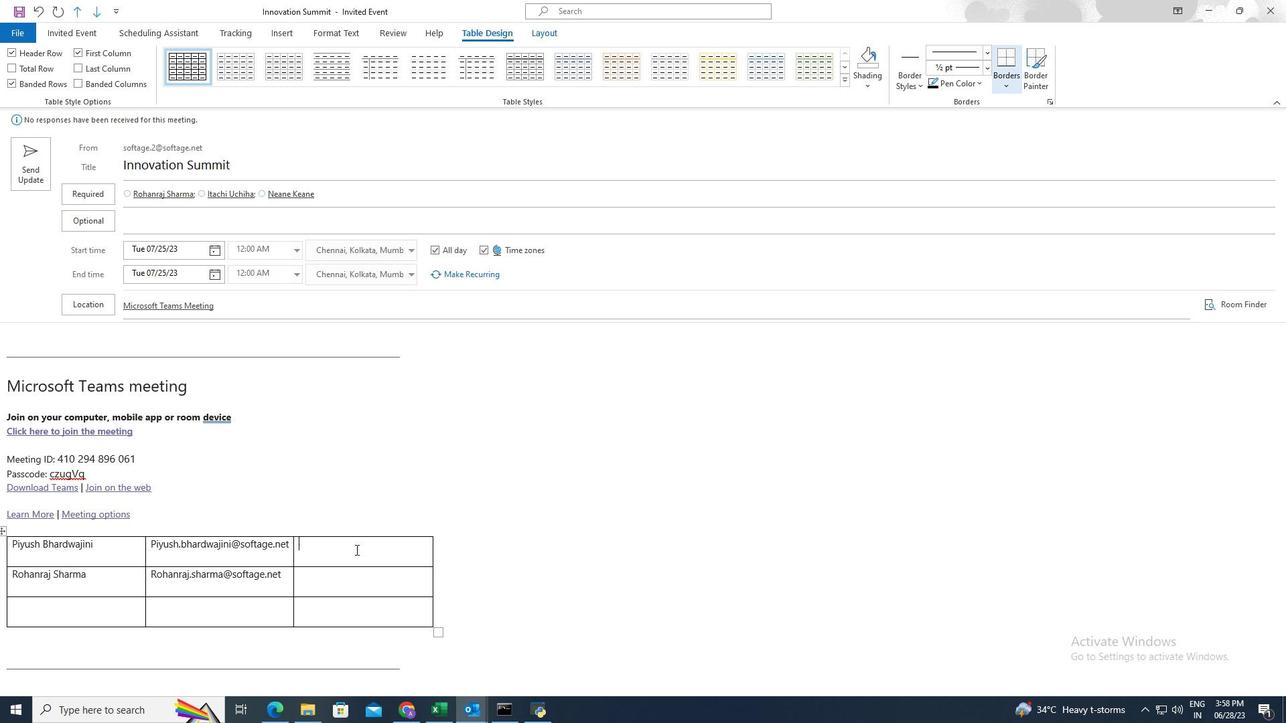 
Action: Key pressed <Key.shift>
Screenshot: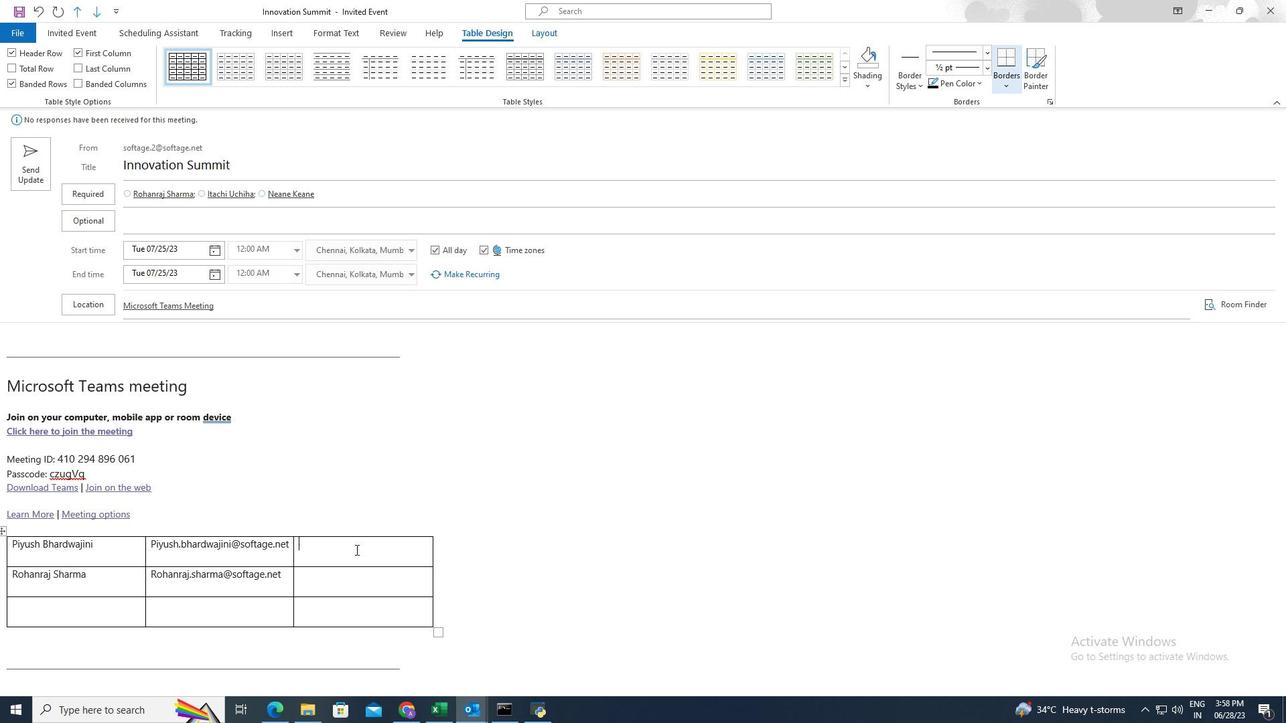 
Action: Mouse moved to (354, 547)
Screenshot: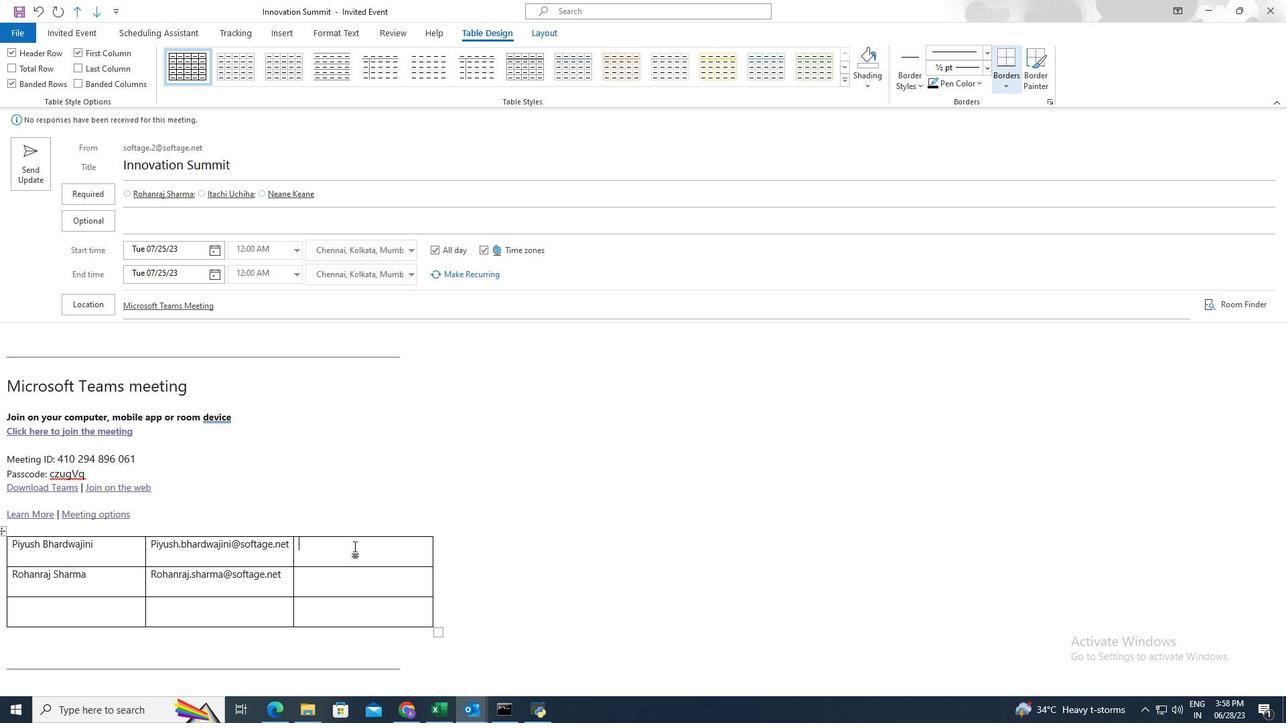 
Action: Key pressed AD0001
Screenshot: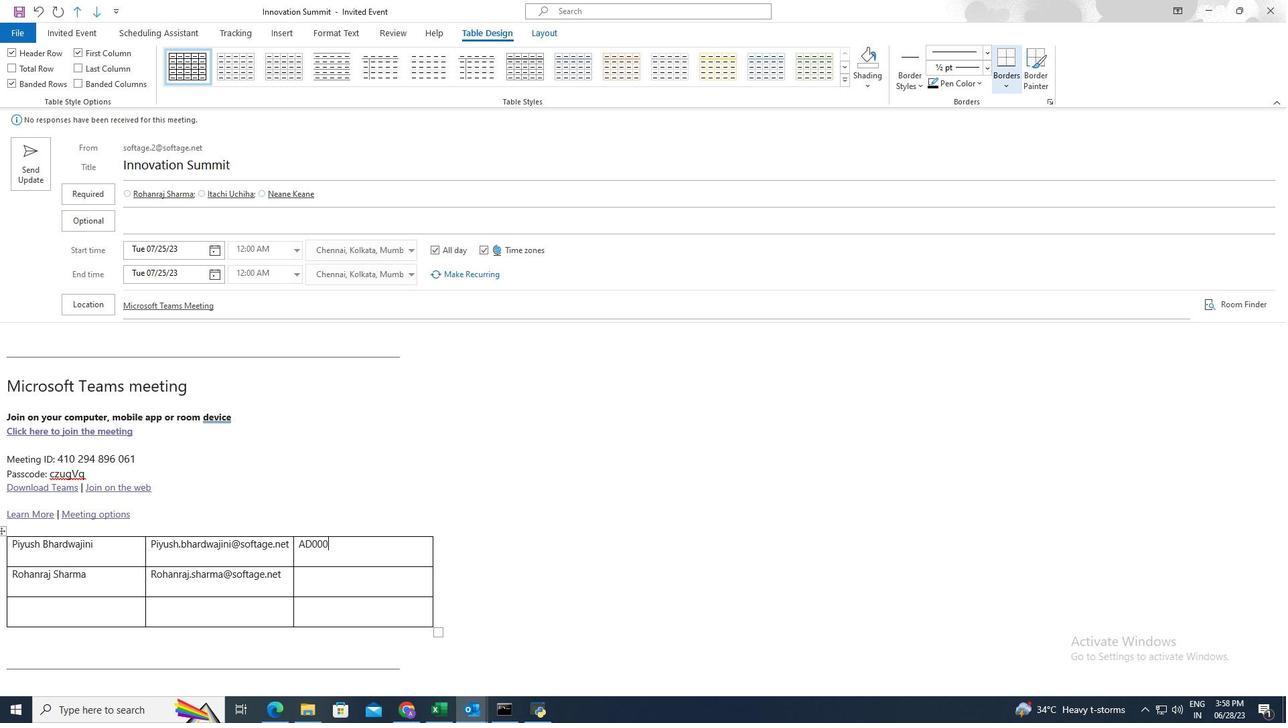 
Action: Mouse moved to (377, 584)
Screenshot: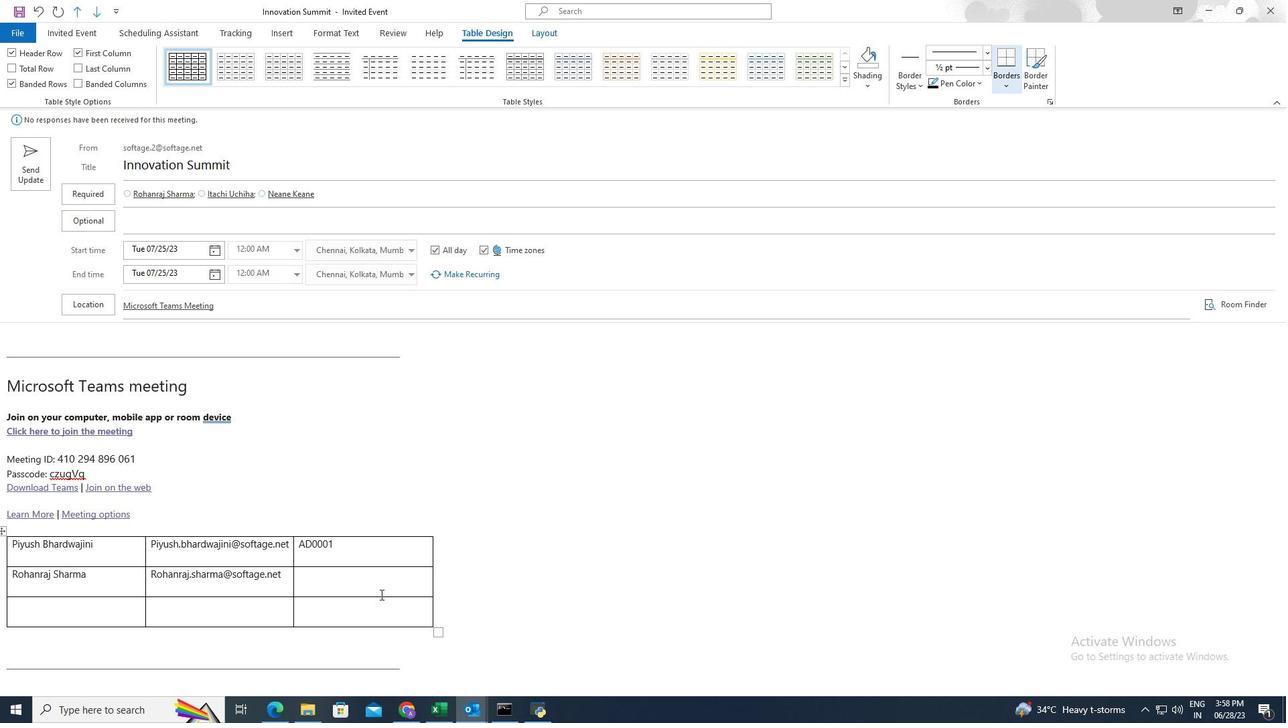 
Action: Mouse pressed left at (377, 584)
Screenshot: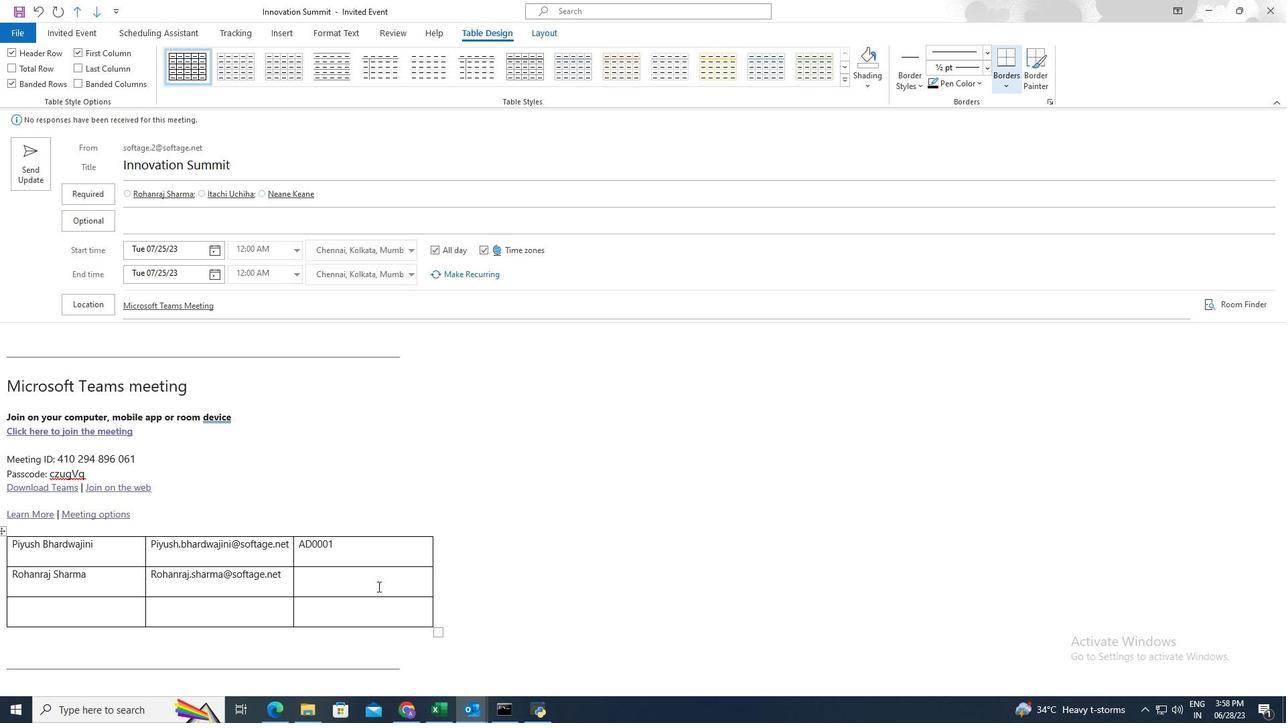 
Action: Mouse moved to (377, 584)
Screenshot: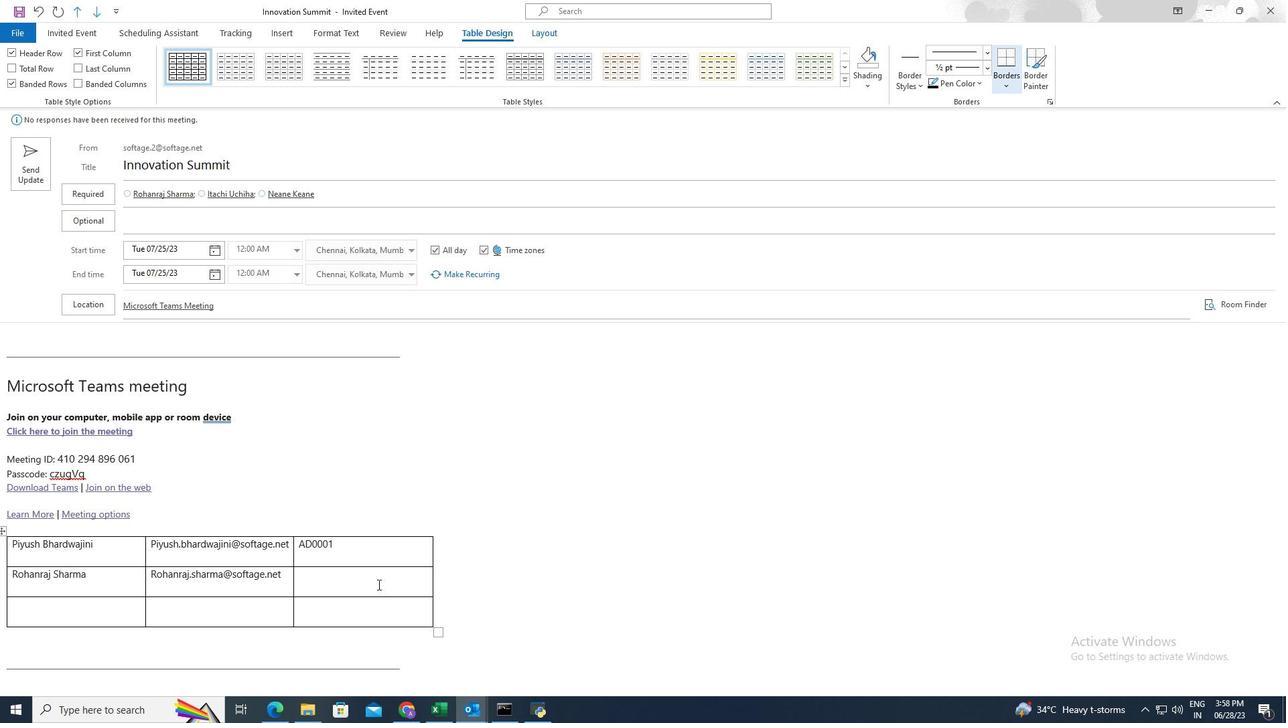 
Action: Key pressed <Key.shift>
Screenshot: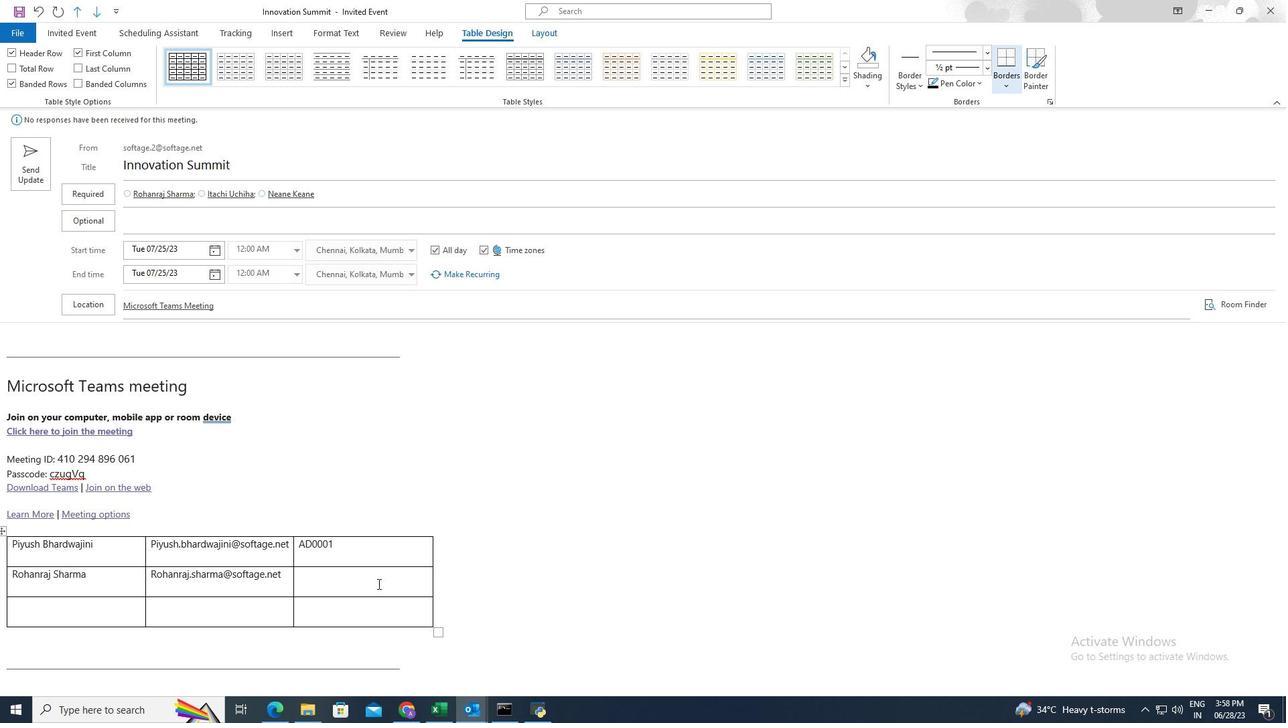 
Action: Mouse moved to (373, 582)
Screenshot: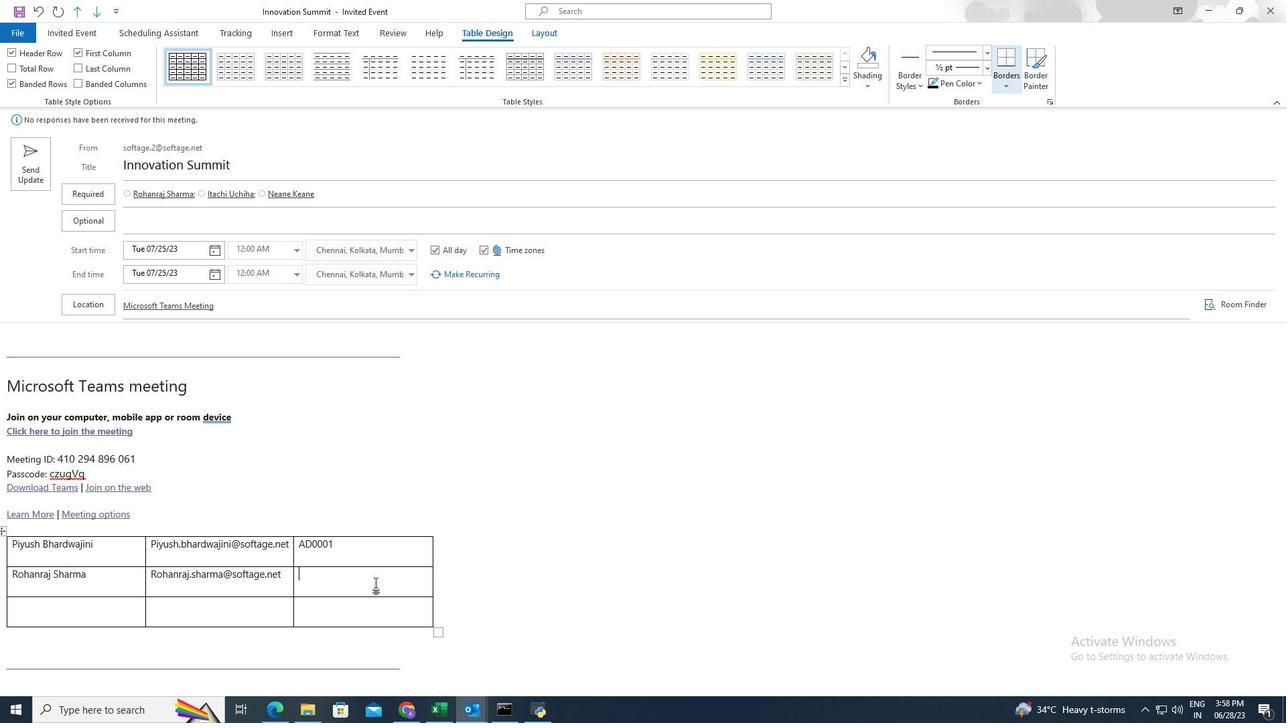 
Action: Key pressed AF<Key.backspace>D000
Screenshot: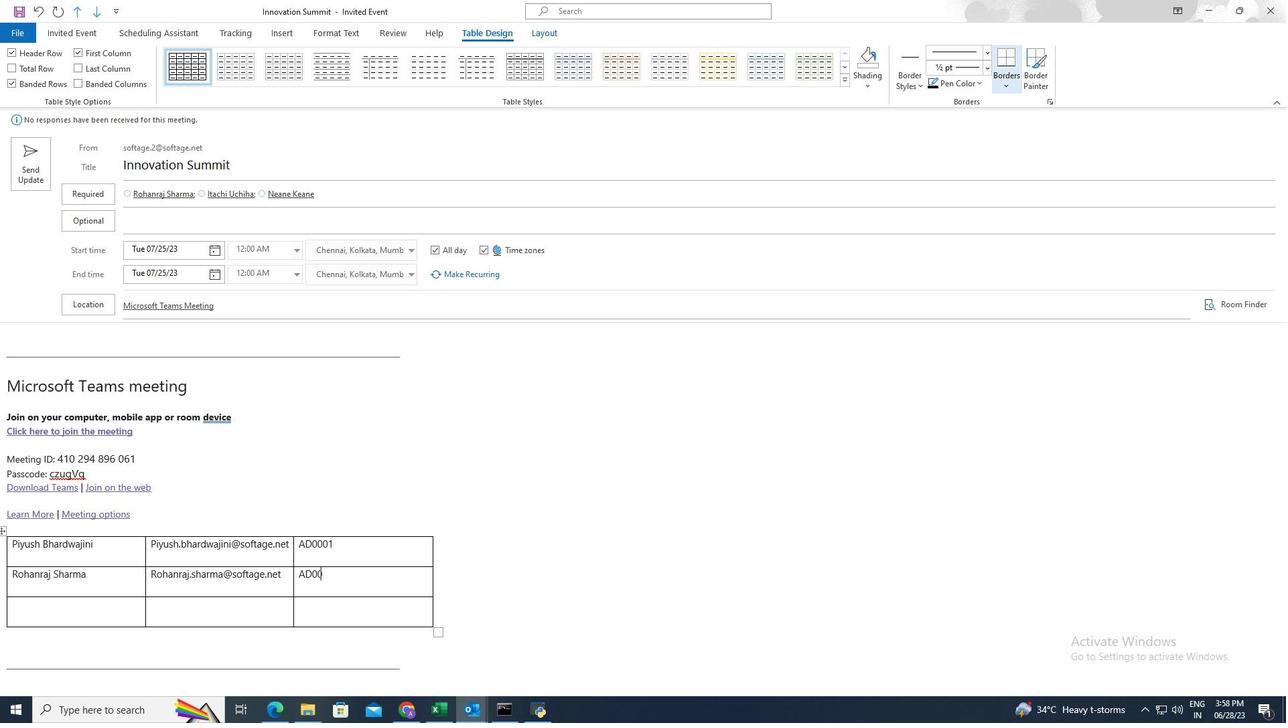 
Action: Mouse moved to (365, 489)
Screenshot: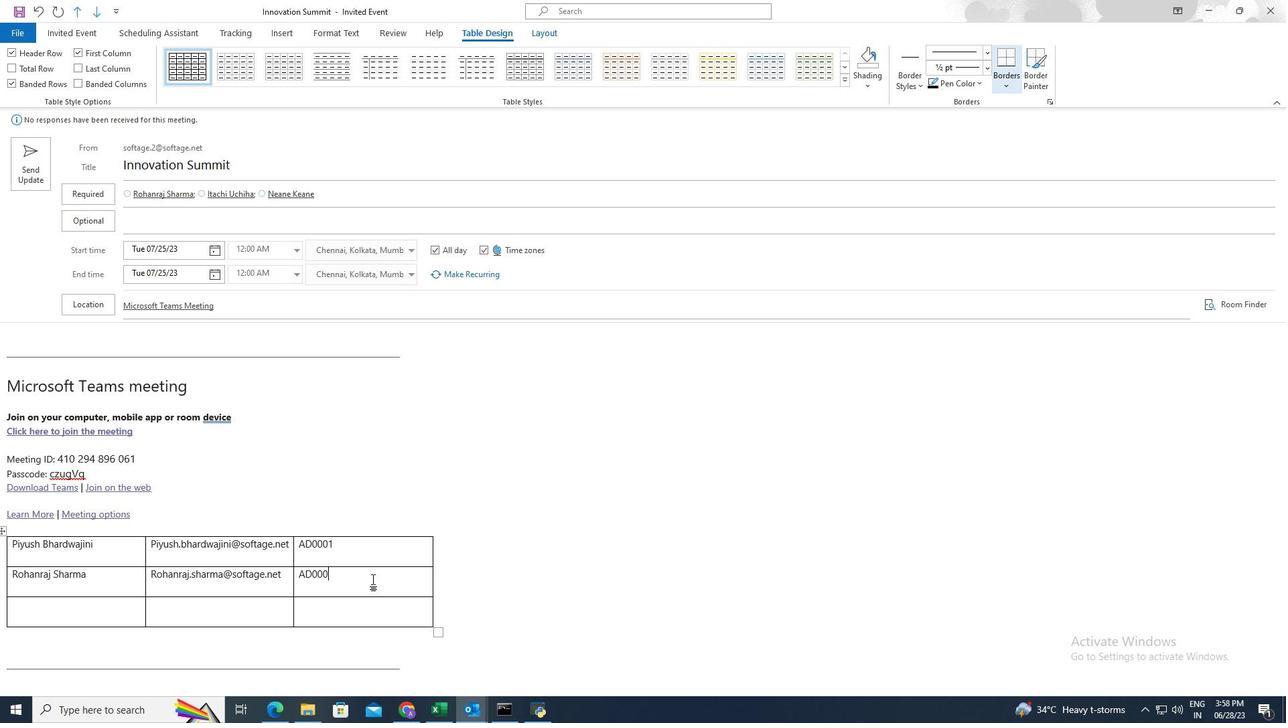 
Action: Key pressed 2
Screenshot: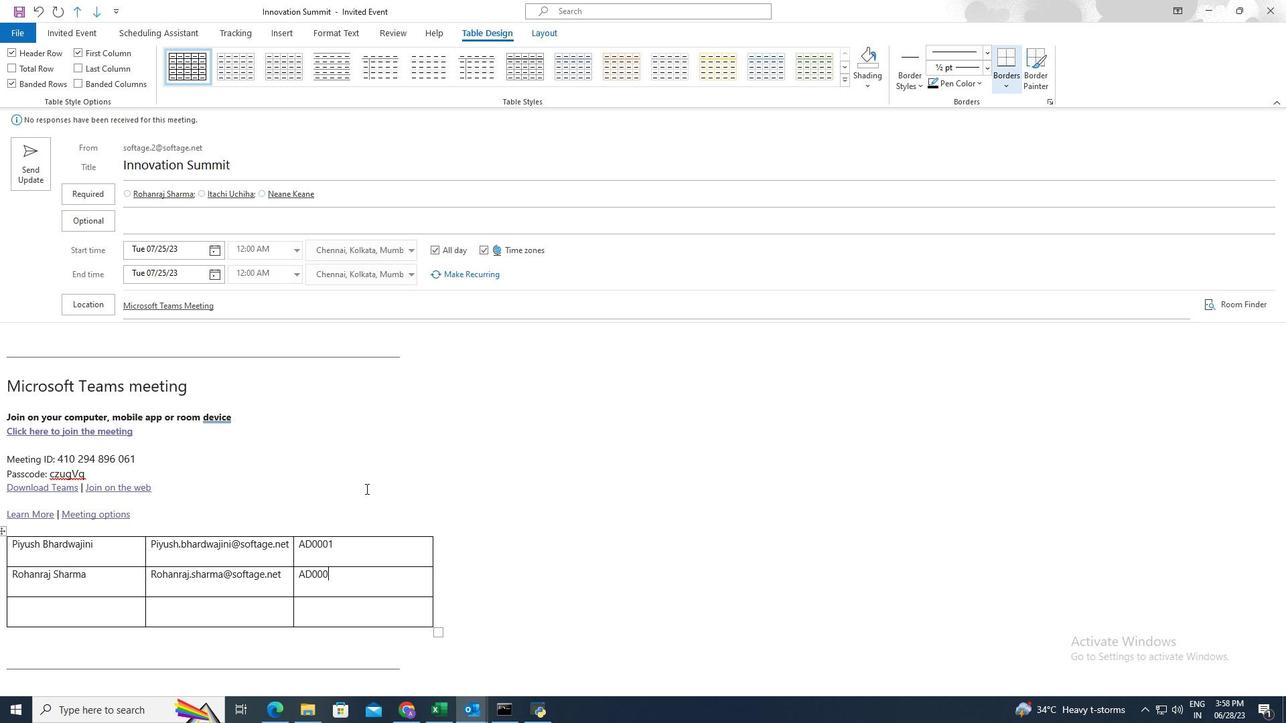 
Action: Mouse moved to (519, 480)
Screenshot: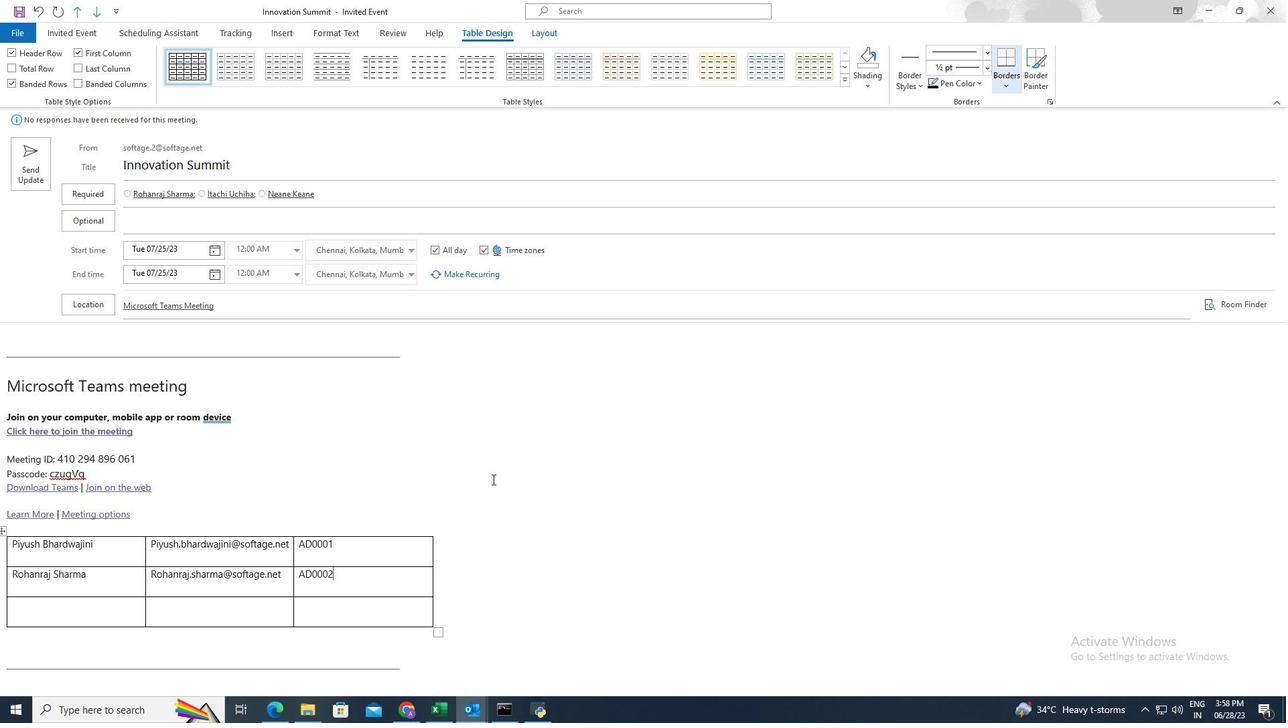 
Action: Mouse pressed left at (519, 480)
Screenshot: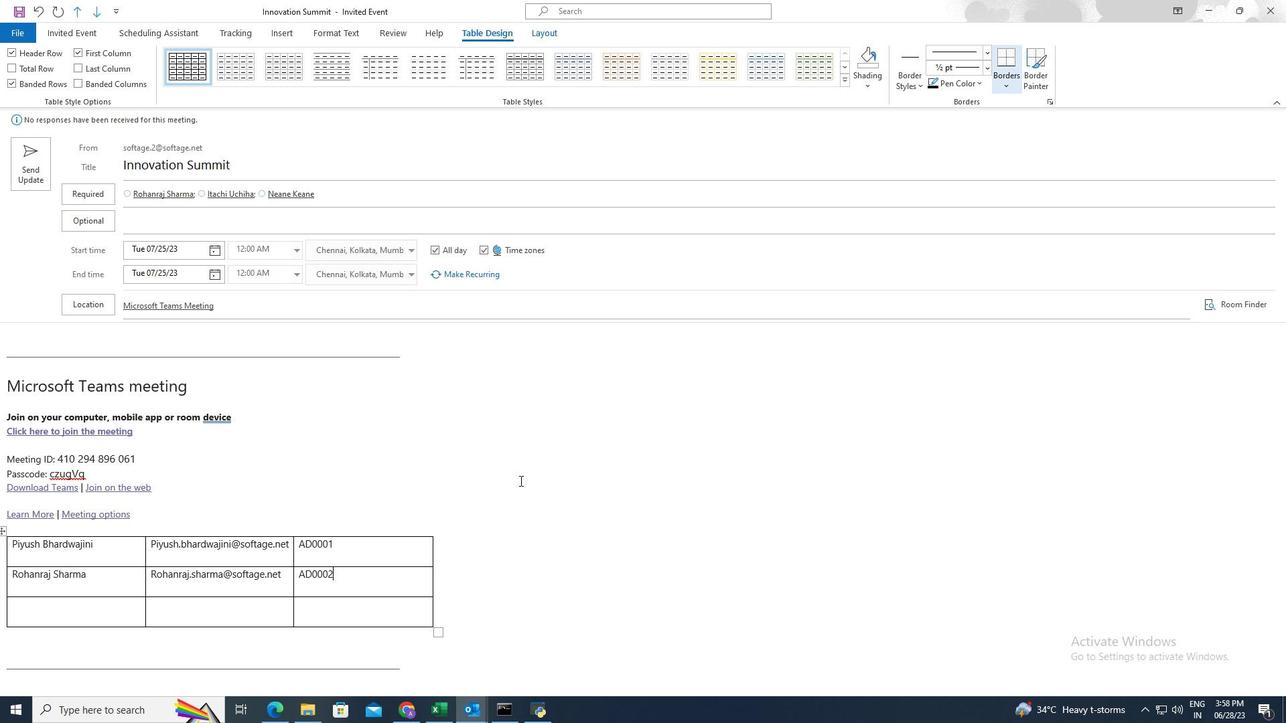 
Action: Mouse moved to (15, 7)
Screenshot: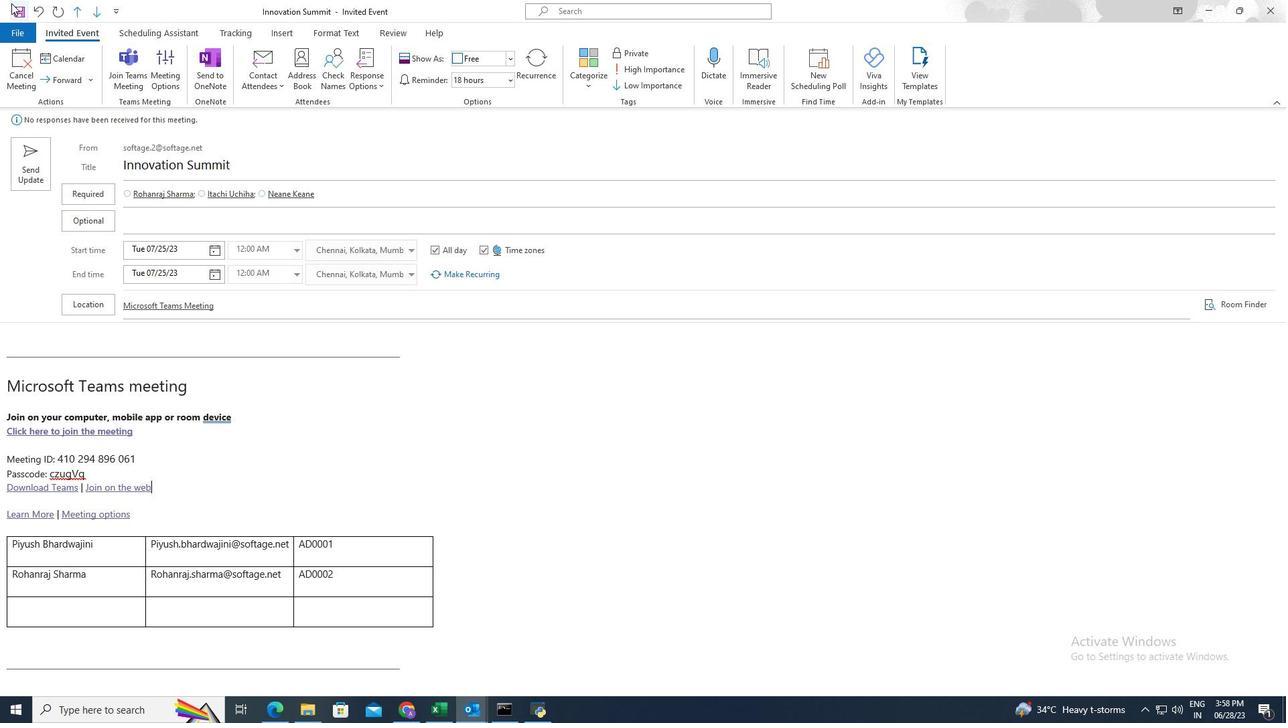 
Action: Mouse pressed left at (15, 7)
Screenshot: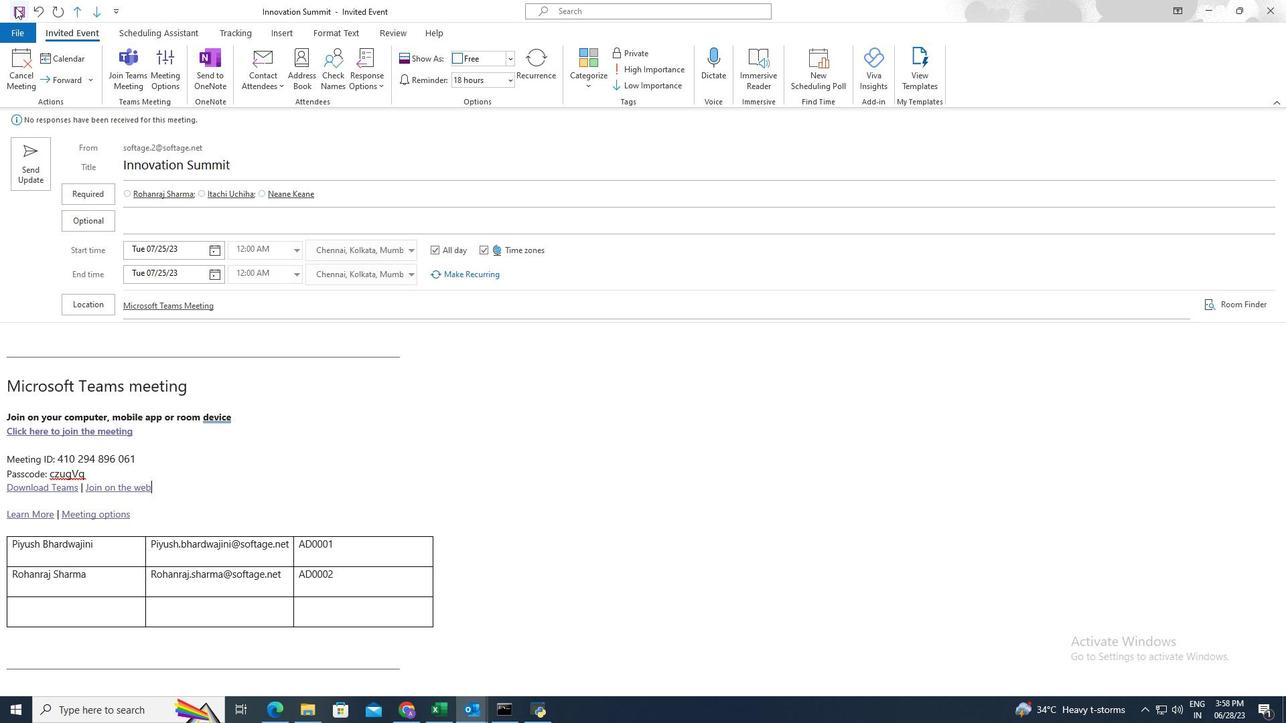 
Action: Mouse moved to (14, 6)
Screenshot: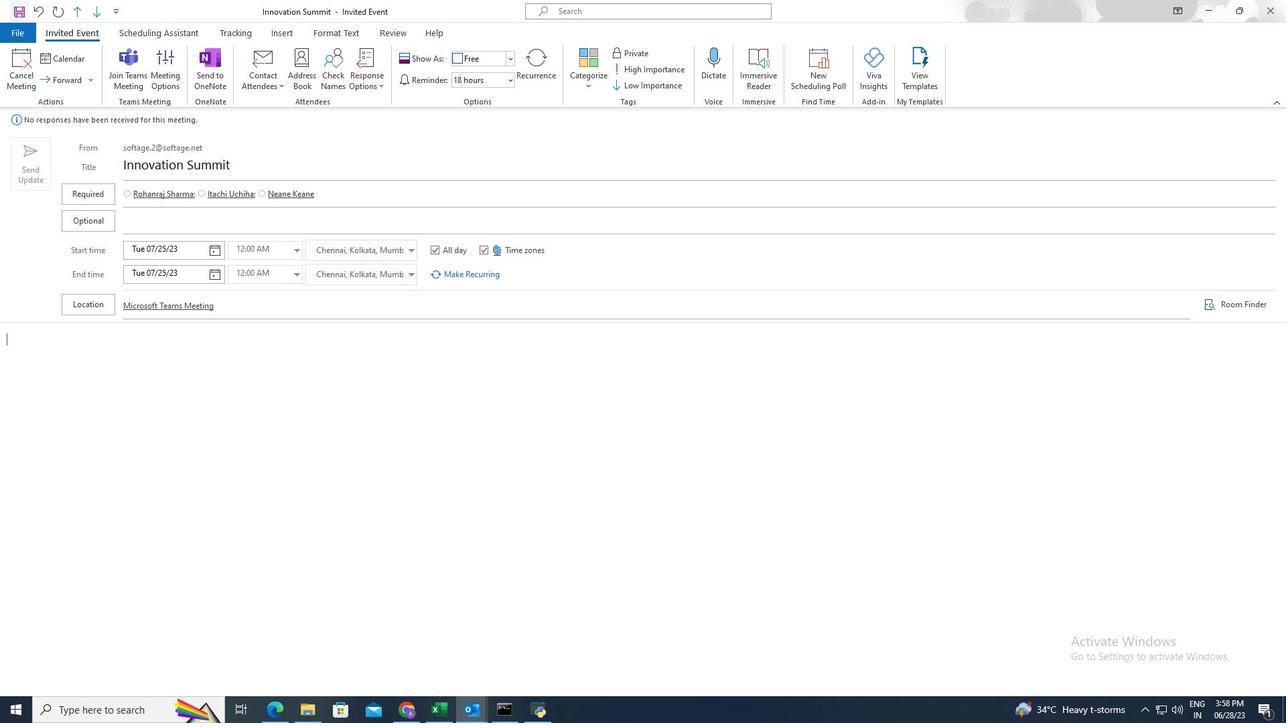
